 Task: Set up a Trello card with the label 'Label0000000201', start date August 1, 2023, due date November 30, 2023, at 4:03 PM, checklist 'CL0000000201', and add a member by email.
Action: Mouse moved to (398, 442)
Screenshot: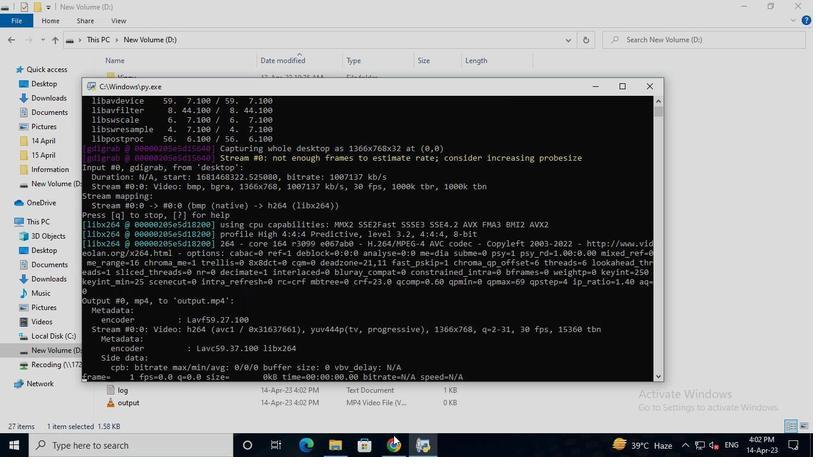 
Action: Mouse pressed left at (398, 442)
Screenshot: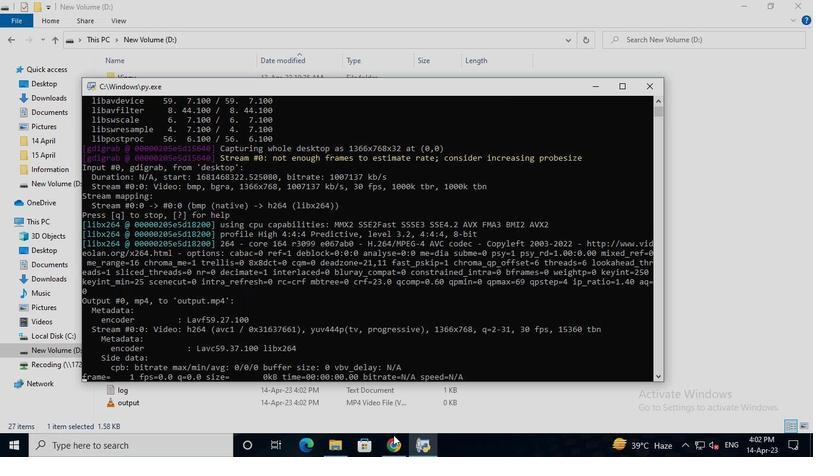 
Action: Mouse moved to (709, 361)
Screenshot: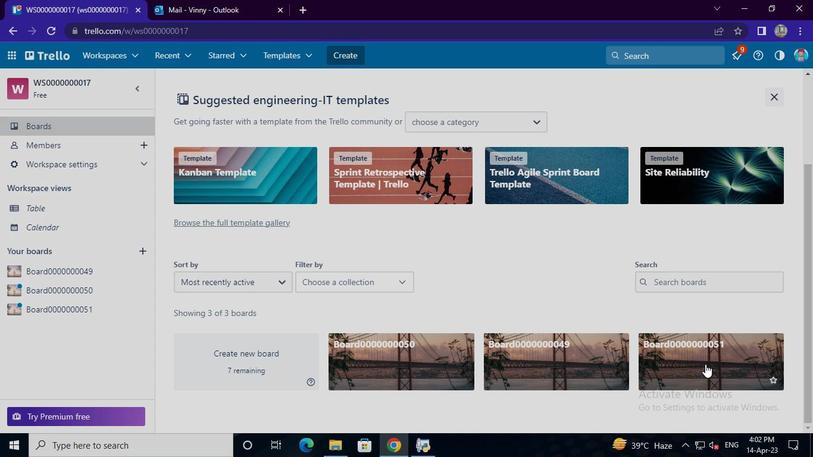 
Action: Mouse pressed left at (709, 361)
Screenshot: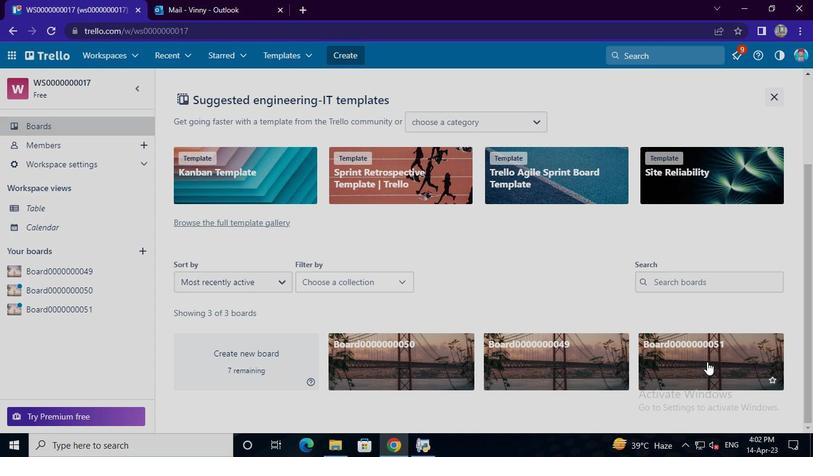 
Action: Mouse moved to (312, 161)
Screenshot: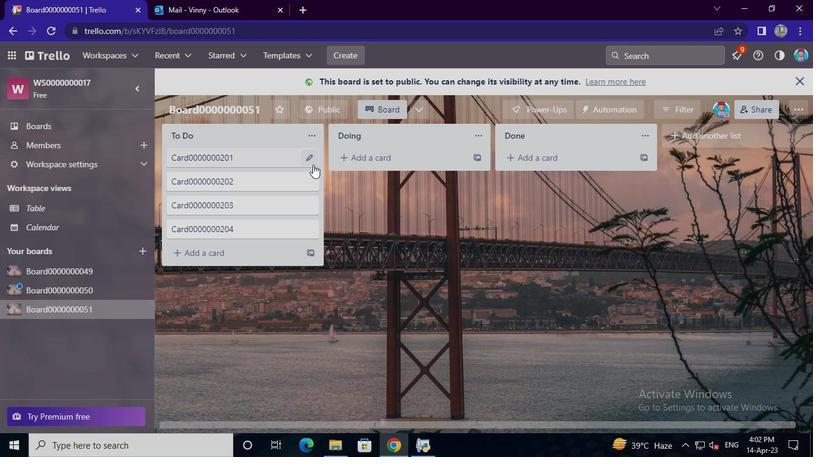 
Action: Mouse pressed left at (312, 161)
Screenshot: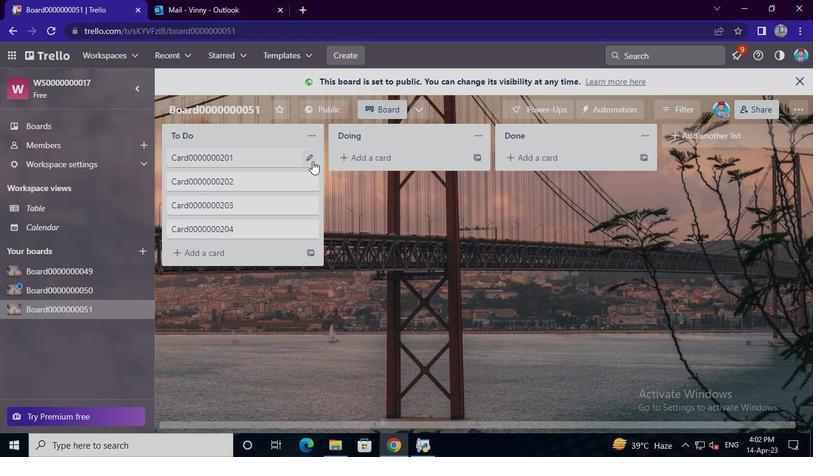 
Action: Mouse moved to (342, 159)
Screenshot: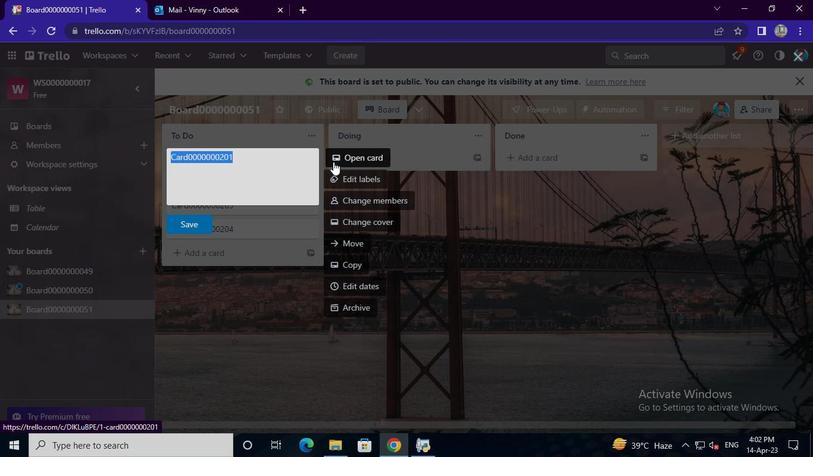 
Action: Mouse pressed left at (342, 159)
Screenshot: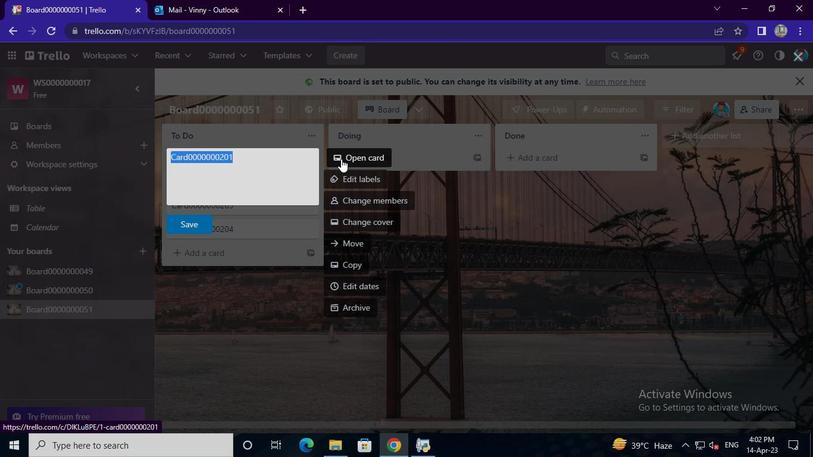 
Action: Mouse moved to (552, 151)
Screenshot: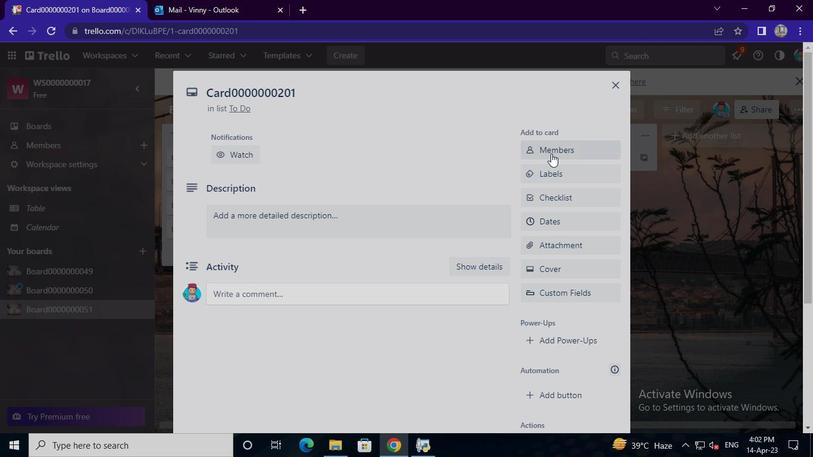 
Action: Mouse pressed left at (552, 151)
Screenshot: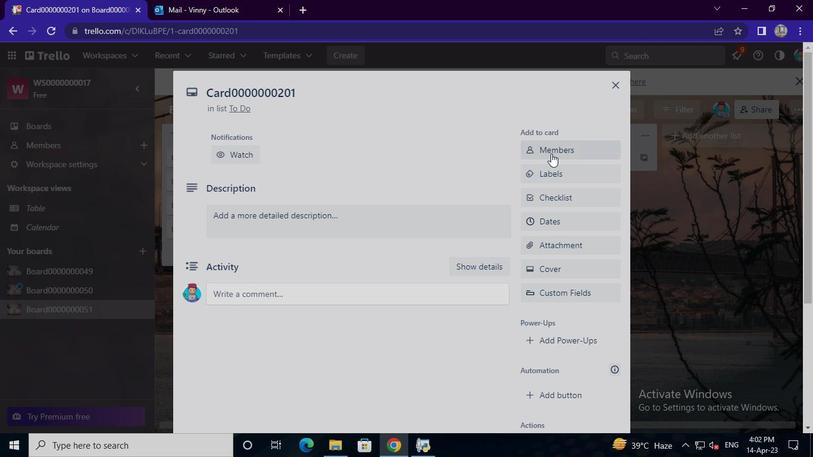 
Action: Mouse moved to (553, 200)
Screenshot: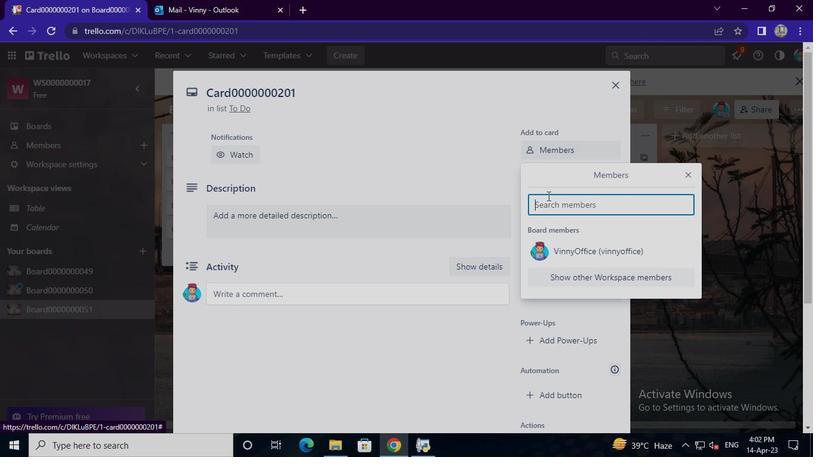
Action: Mouse pressed left at (553, 200)
Screenshot: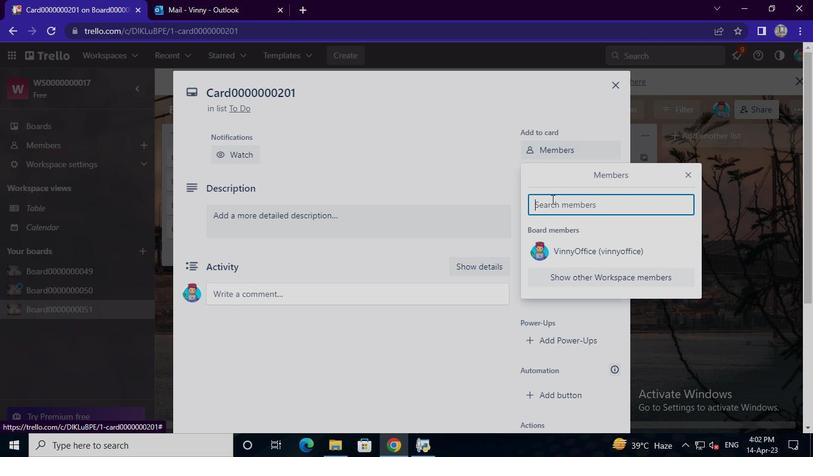 
Action: Keyboard Key.shift
Screenshot: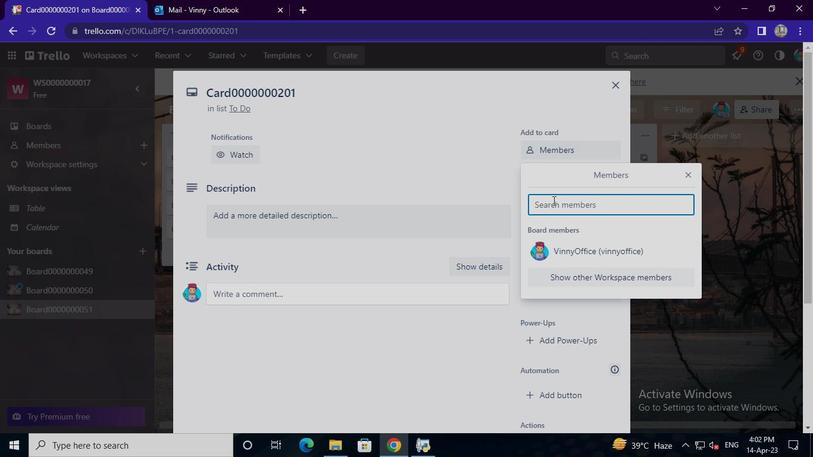 
Action: Keyboard M
Screenshot: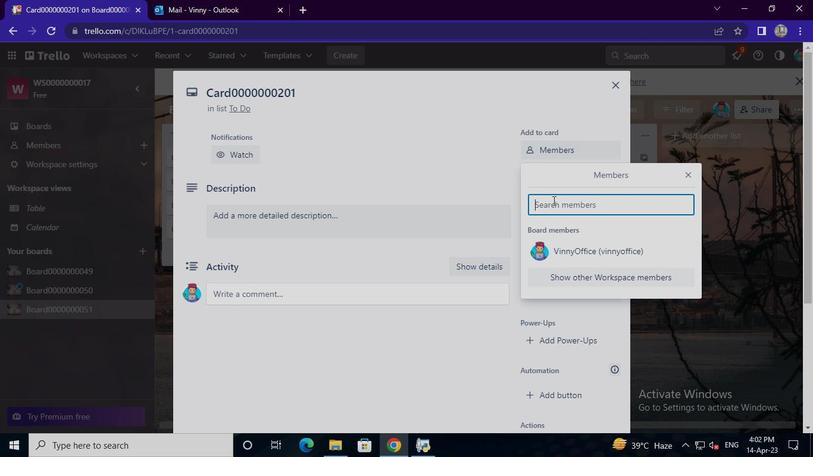 
Action: Keyboard a
Screenshot: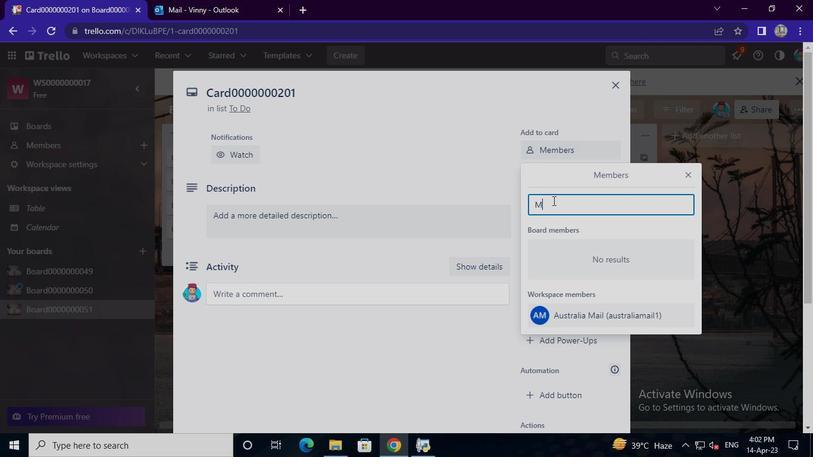 
Action: Keyboard i
Screenshot: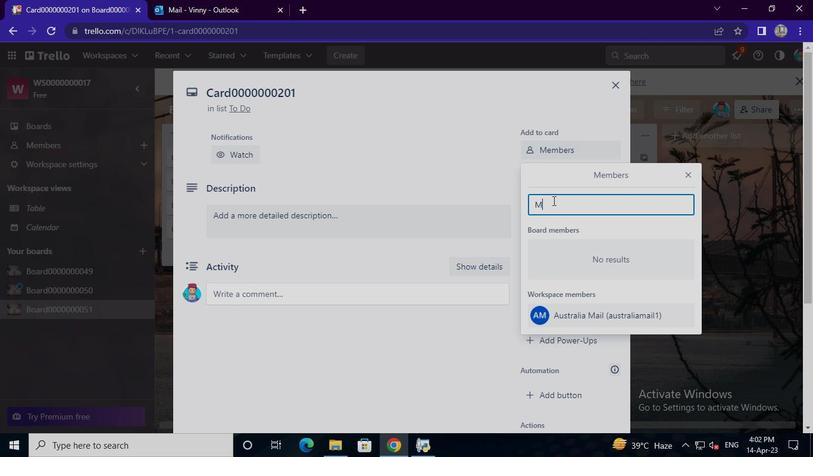 
Action: Keyboard l
Screenshot: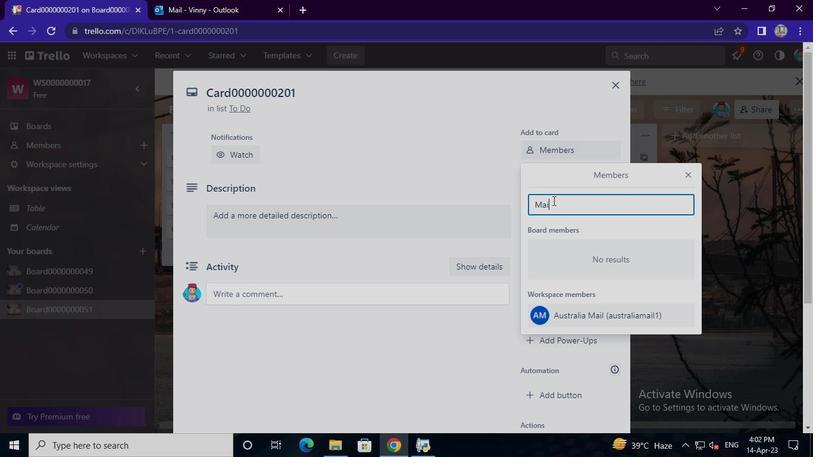 
Action: Keyboard a
Screenshot: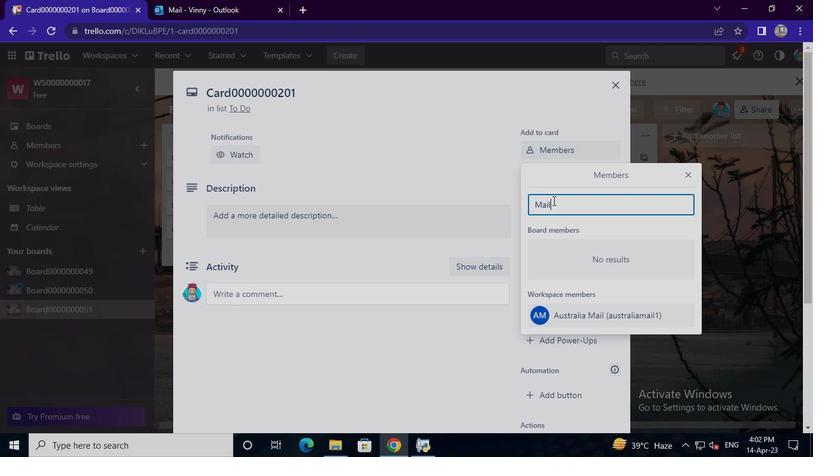 
Action: Keyboard u
Screenshot: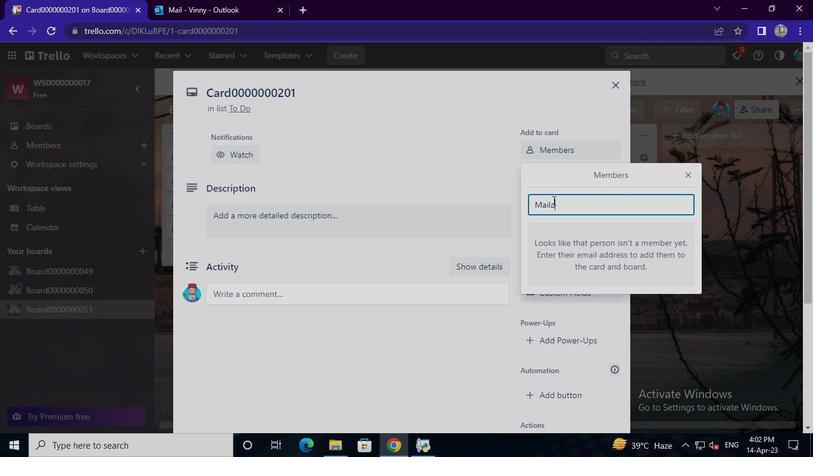 
Action: Keyboard s
Screenshot: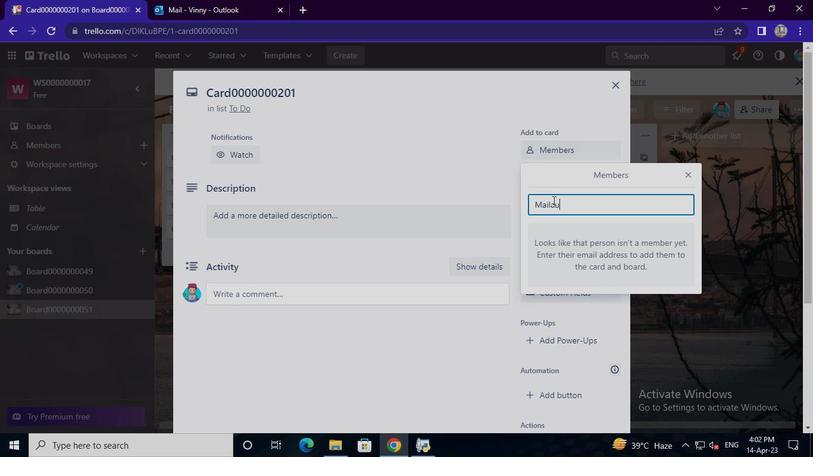 
Action: Keyboard t
Screenshot: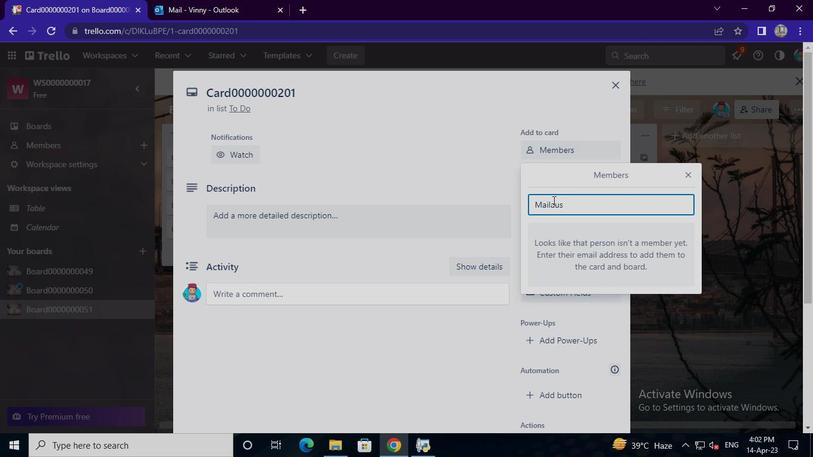 
Action: Keyboard r
Screenshot: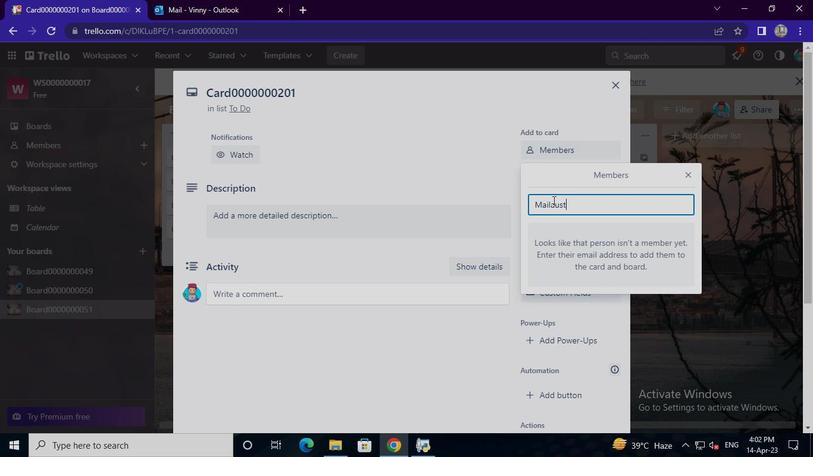 
Action: Keyboard a
Screenshot: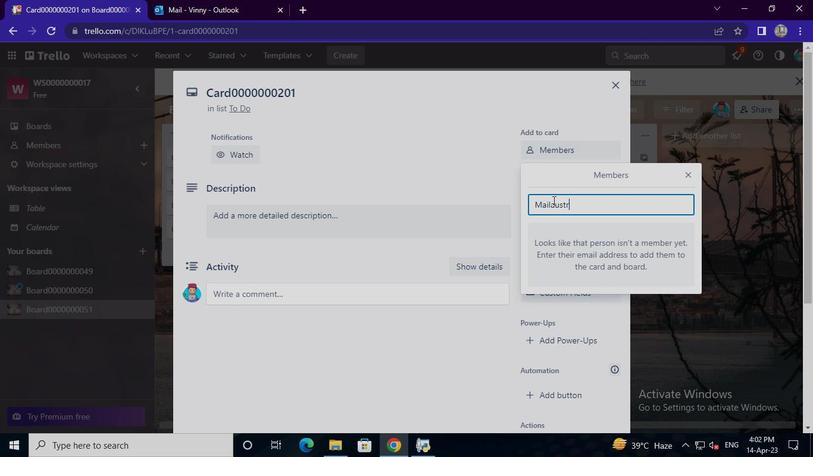 
Action: Keyboard k
Screenshot: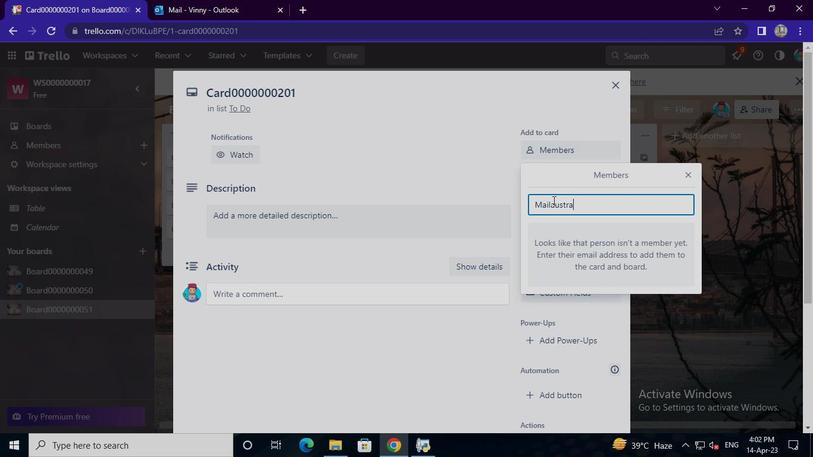 
Action: Keyboard i
Screenshot: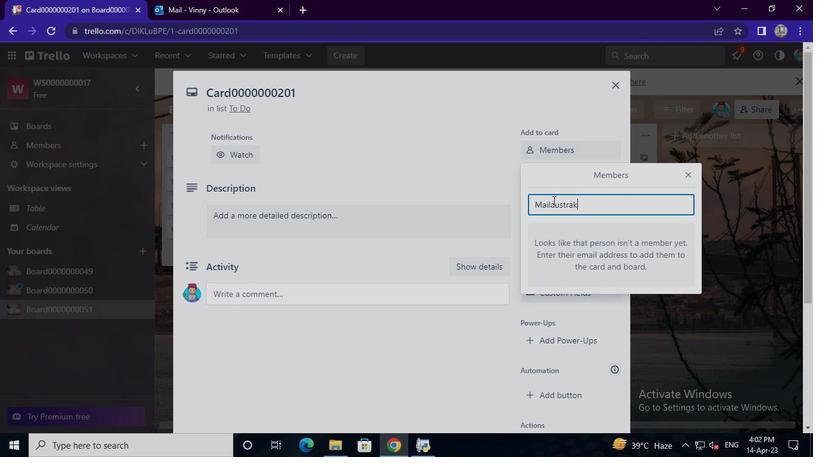 
Action: Keyboard a
Screenshot: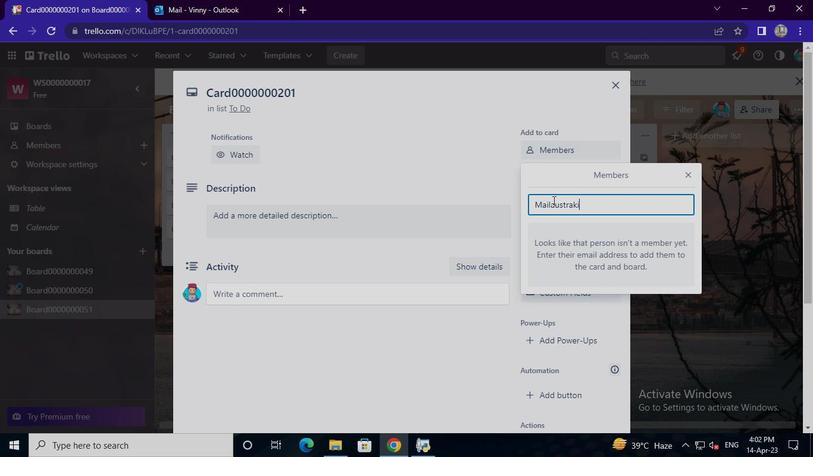 
Action: Keyboard Key.backspace
Screenshot: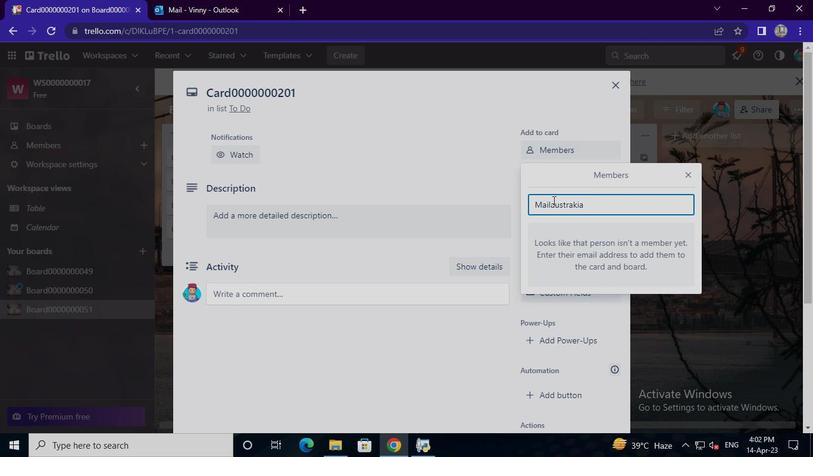
Action: Keyboard Key.backspace
Screenshot: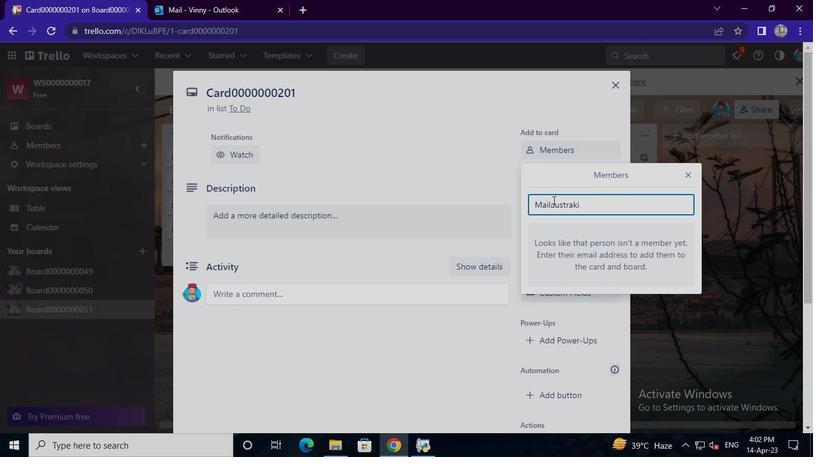 
Action: Keyboard Key.backspace
Screenshot: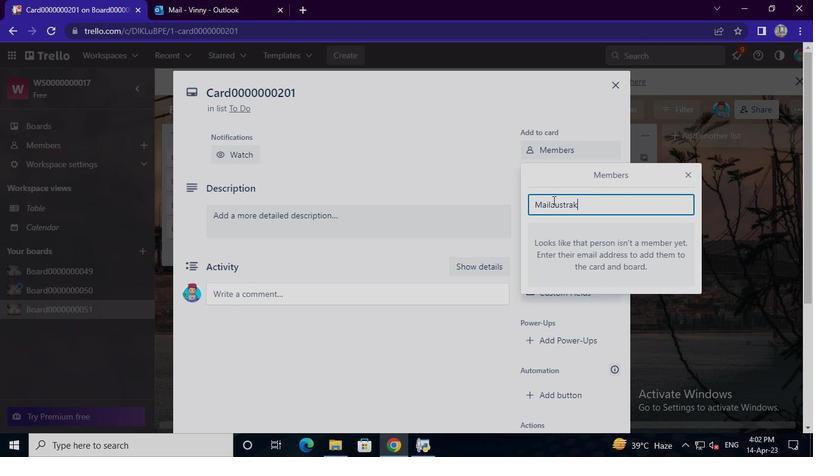 
Action: Keyboard l
Screenshot: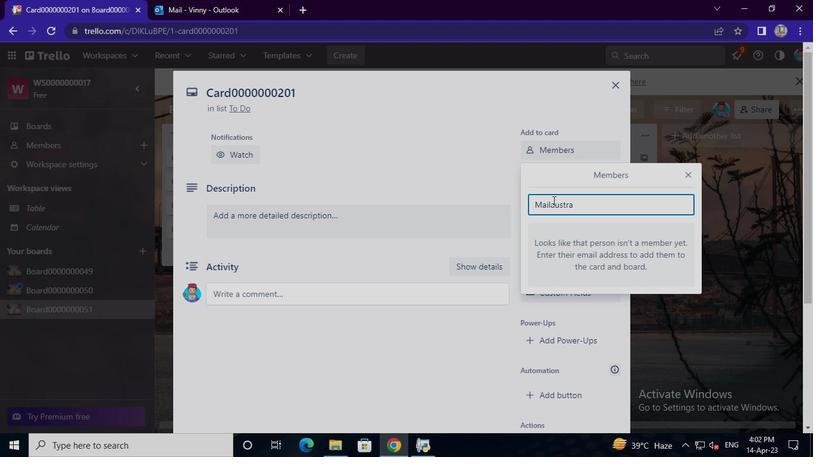 
Action: Keyboard i
Screenshot: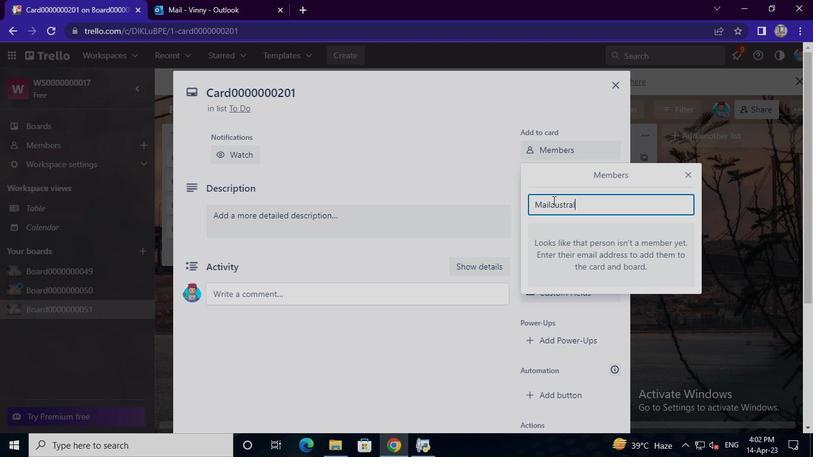 
Action: Keyboard a
Screenshot: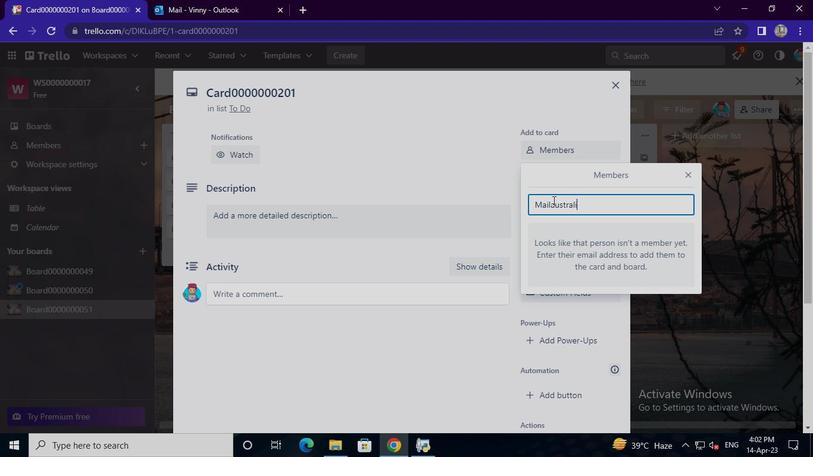 
Action: Keyboard <103>
Screenshot: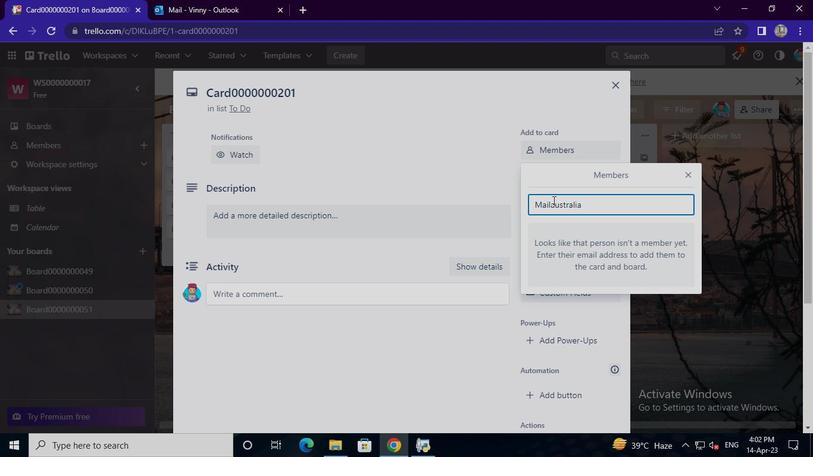
Action: Keyboard Key.shift
Screenshot: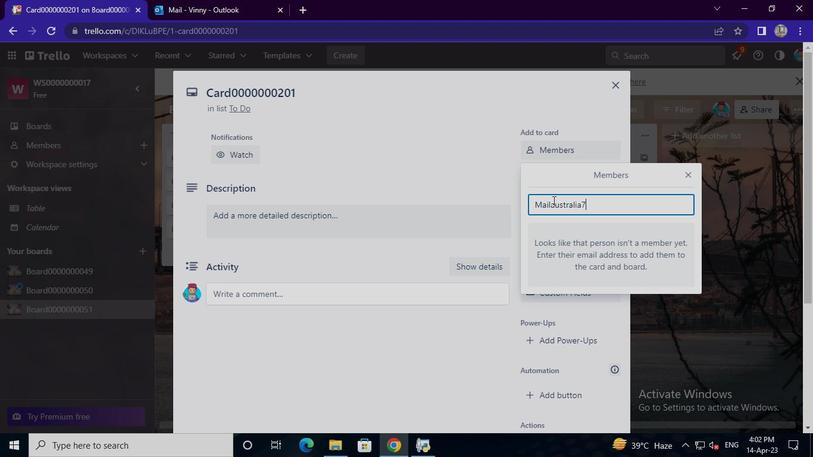 
Action: Keyboard @
Screenshot: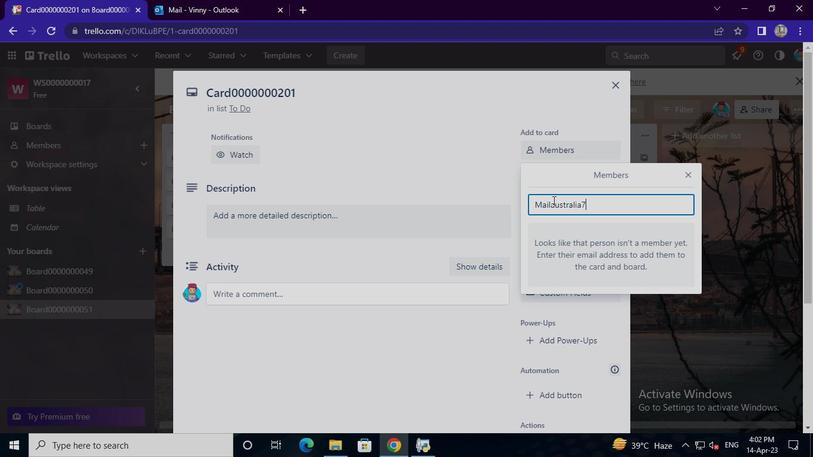 
Action: Keyboard g
Screenshot: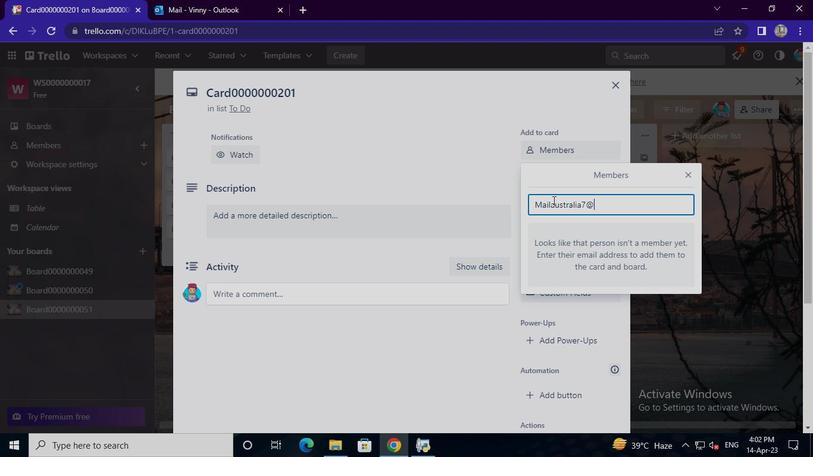 
Action: Keyboard m
Screenshot: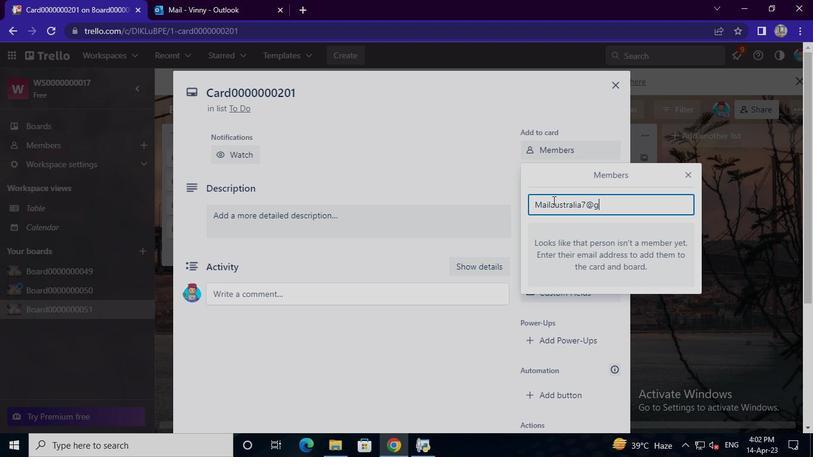 
Action: Keyboard a
Screenshot: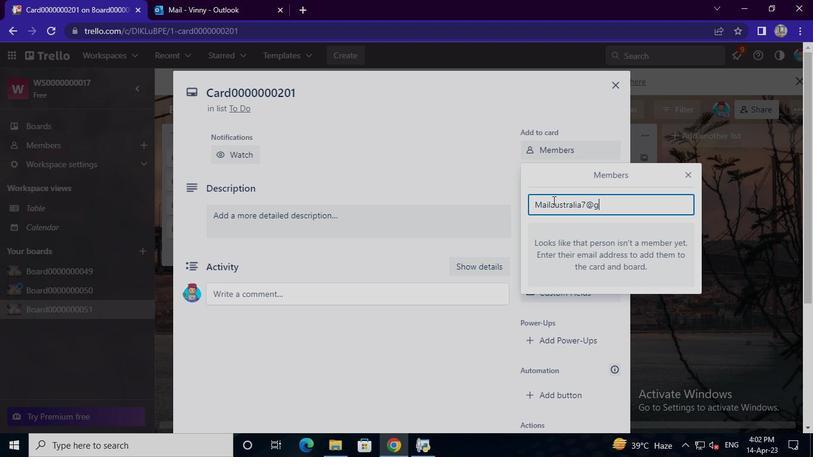 
Action: Keyboard i
Screenshot: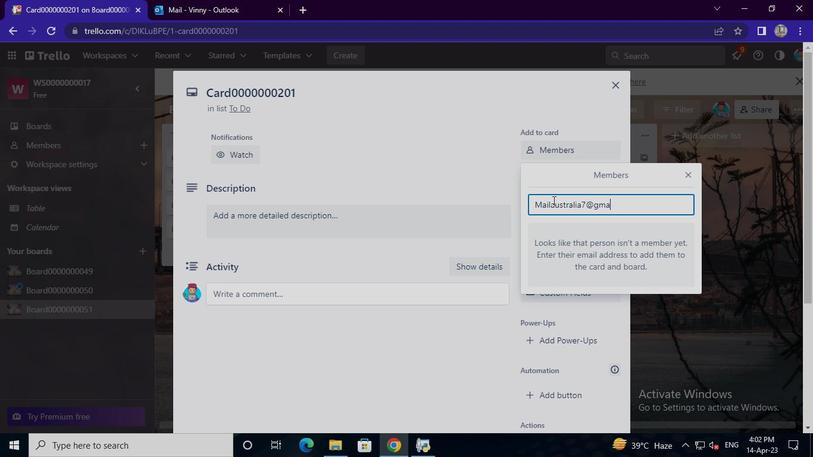 
Action: Keyboard l
Screenshot: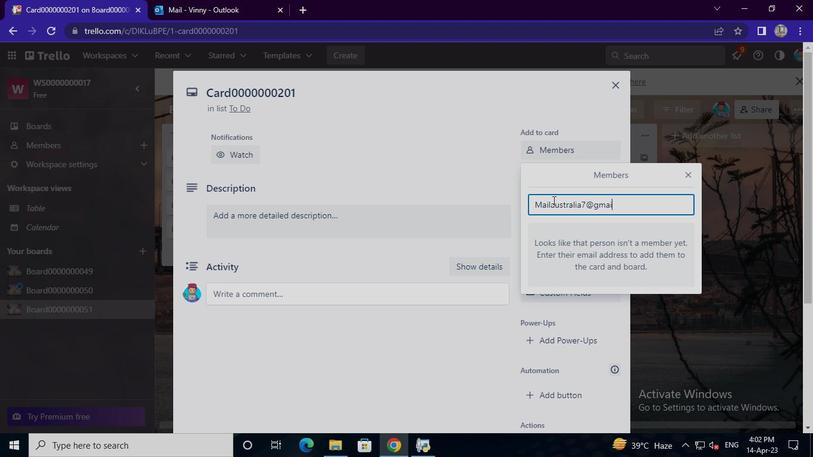
Action: Keyboard .
Screenshot: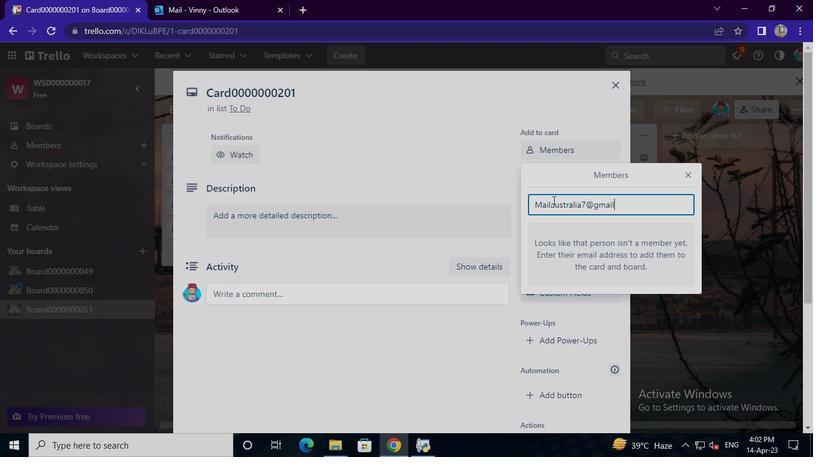 
Action: Keyboard c
Screenshot: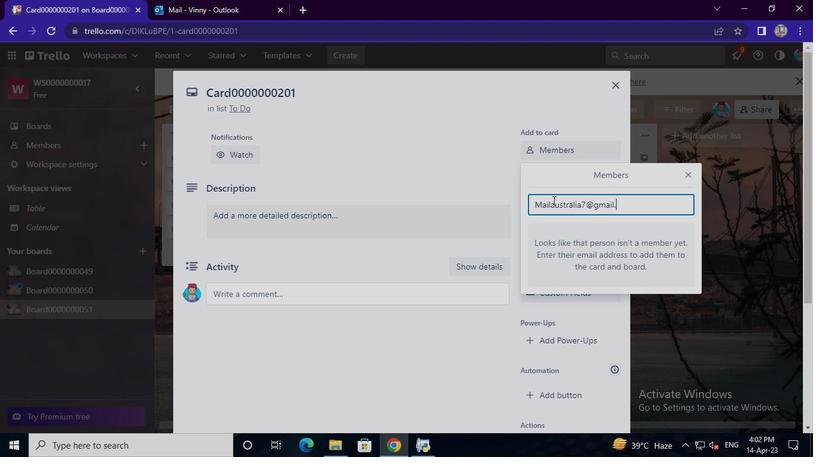 
Action: Keyboard o
Screenshot: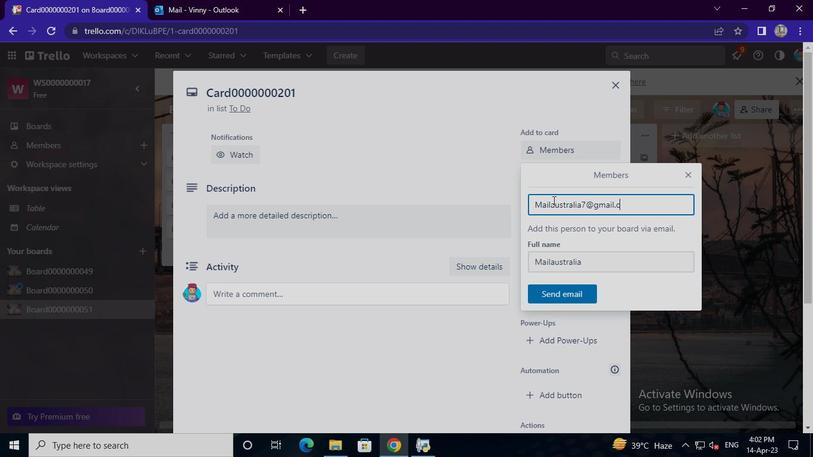 
Action: Keyboard m
Screenshot: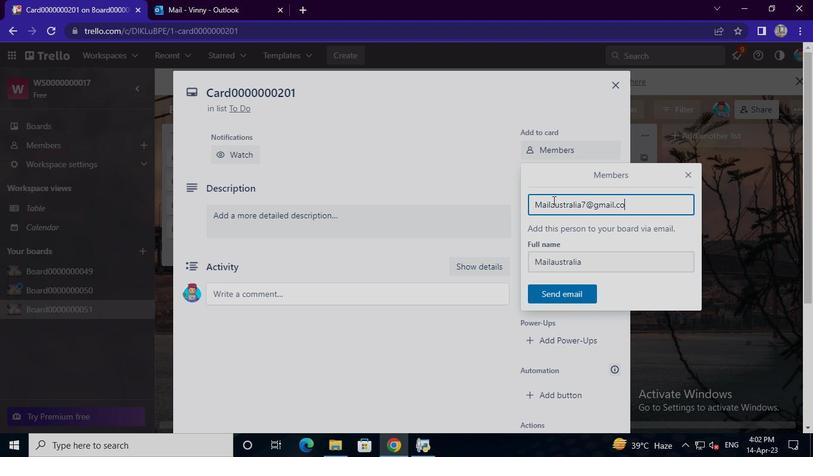 
Action: Mouse moved to (576, 291)
Screenshot: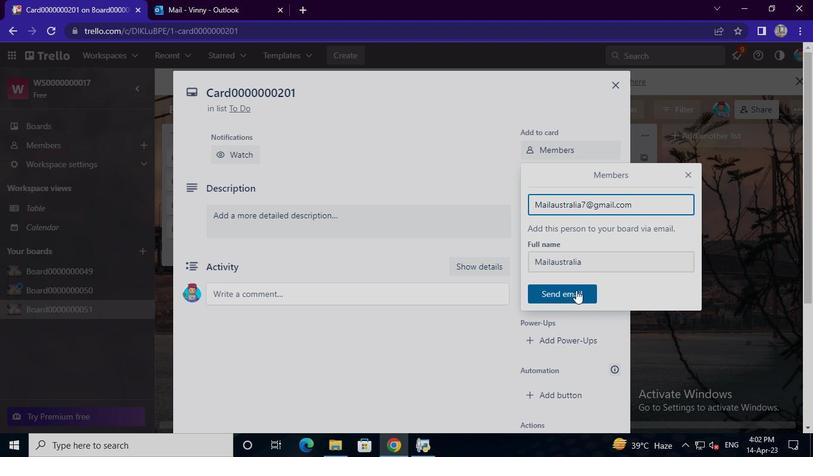
Action: Mouse pressed left at (576, 291)
Screenshot: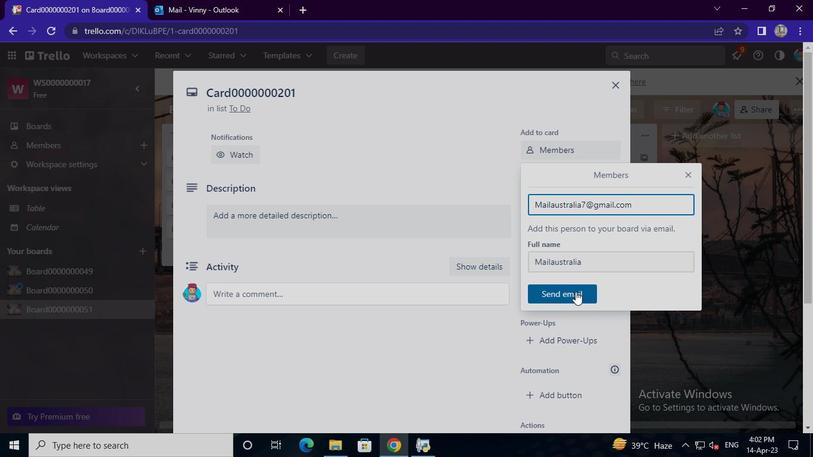 
Action: Mouse moved to (562, 179)
Screenshot: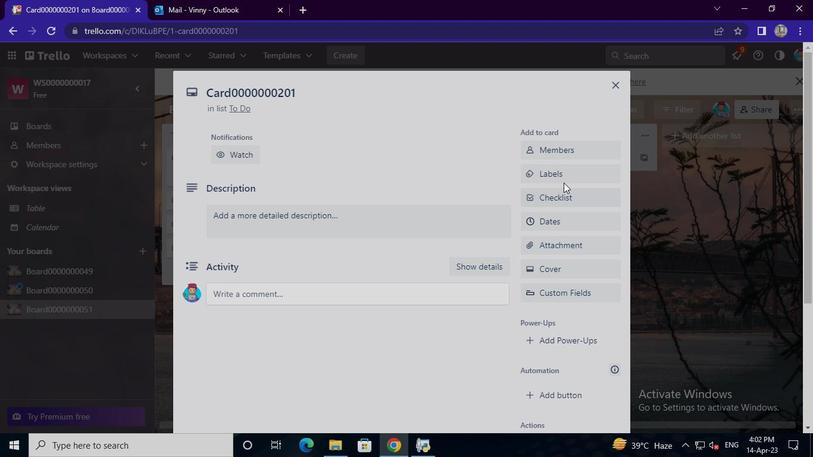 
Action: Mouse pressed left at (562, 179)
Screenshot: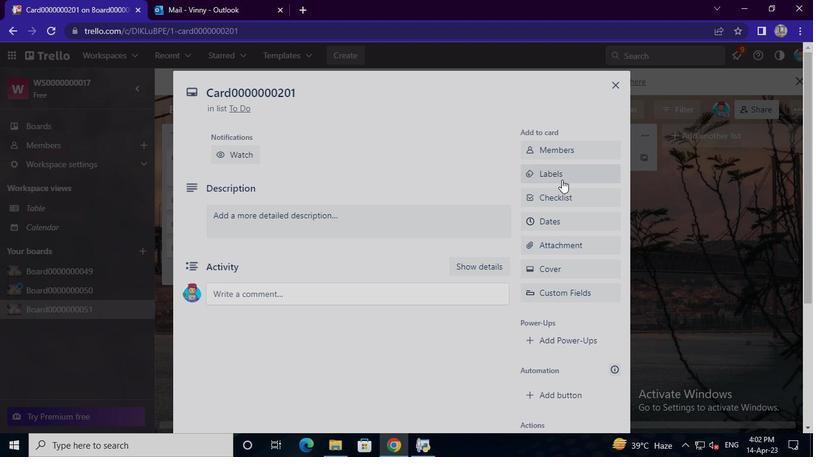 
Action: Mouse moved to (575, 112)
Screenshot: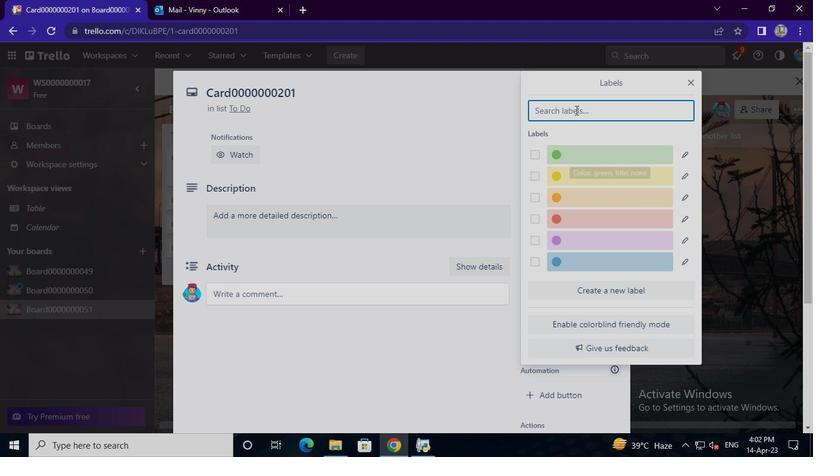 
Action: Mouse pressed left at (575, 112)
Screenshot: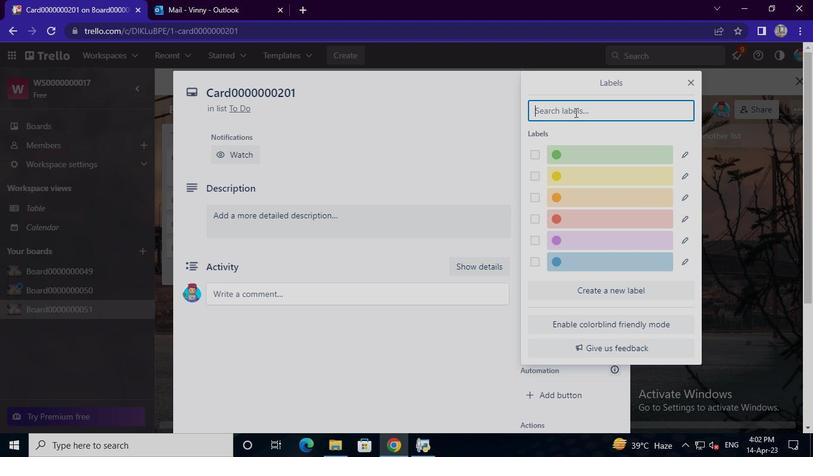 
Action: Keyboard Key.shift
Screenshot: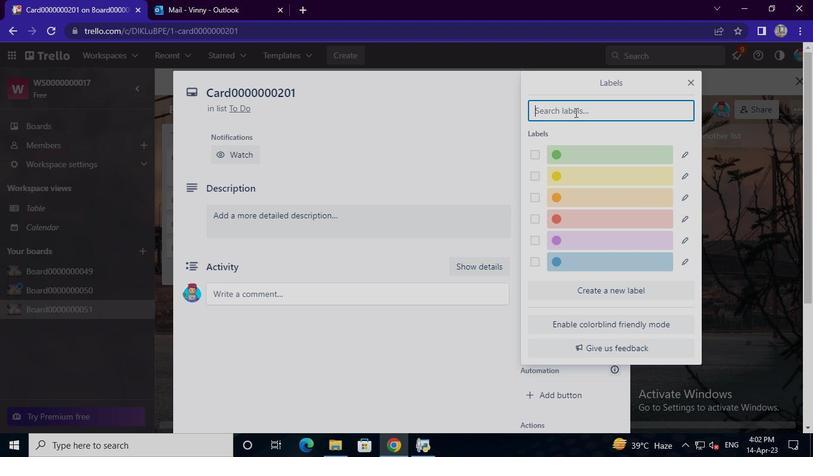 
Action: Keyboard L
Screenshot: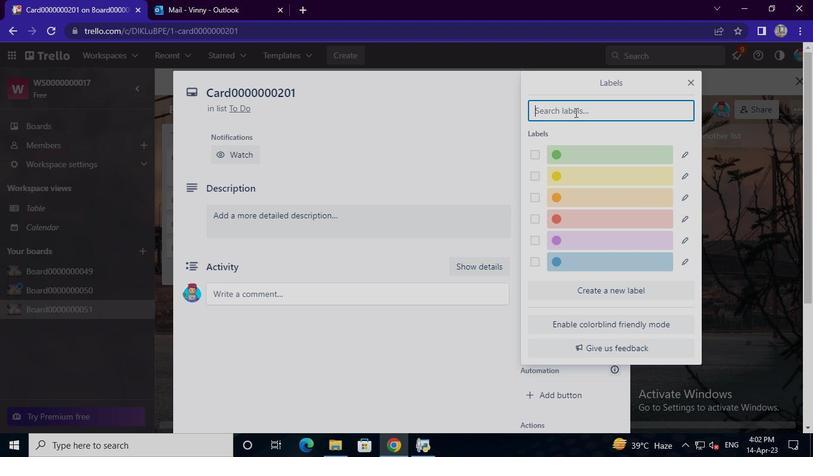 
Action: Keyboard a
Screenshot: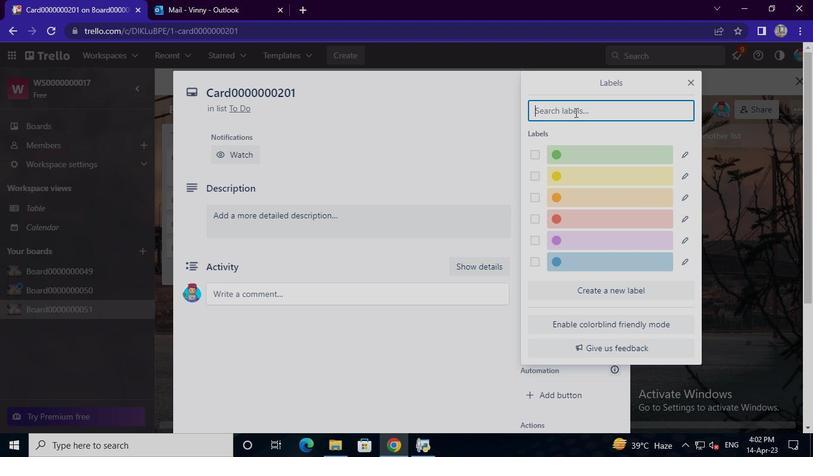 
Action: Keyboard b
Screenshot: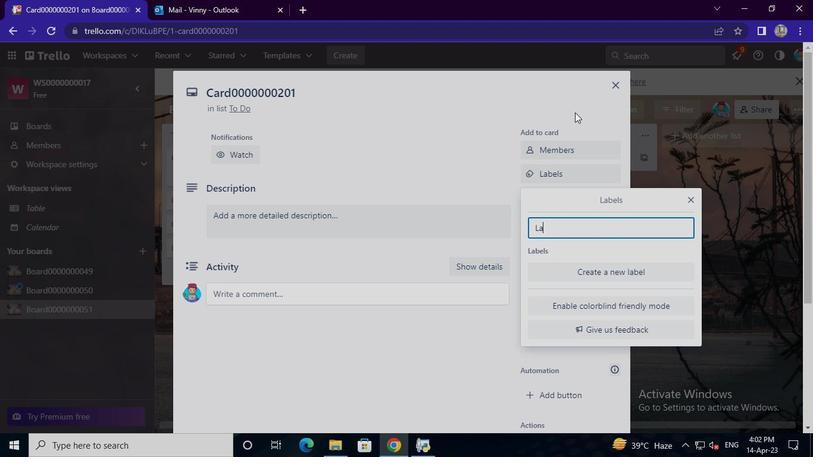 
Action: Keyboard e
Screenshot: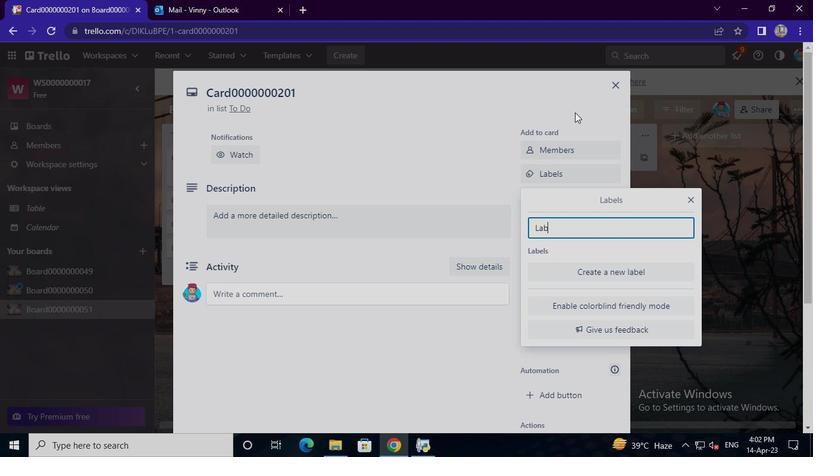 
Action: Keyboard l
Screenshot: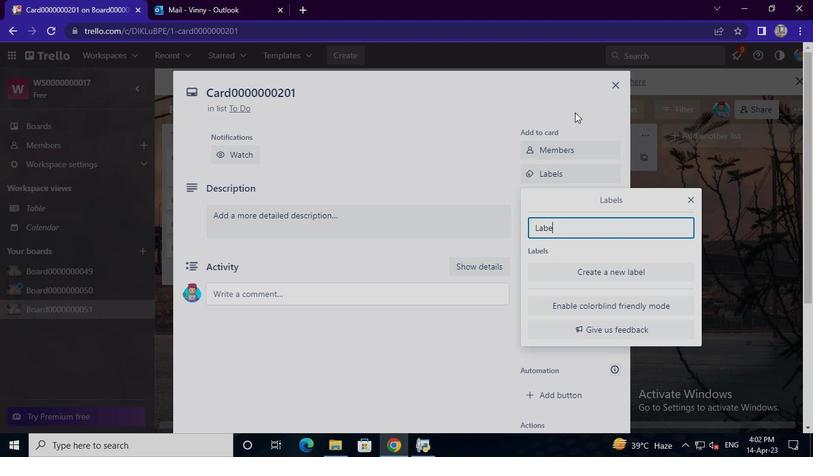 
Action: Keyboard <96>
Screenshot: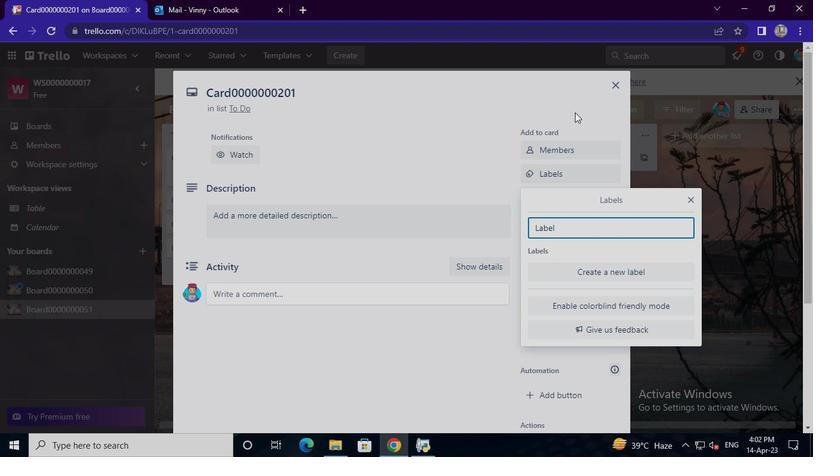 
Action: Keyboard <96>
Screenshot: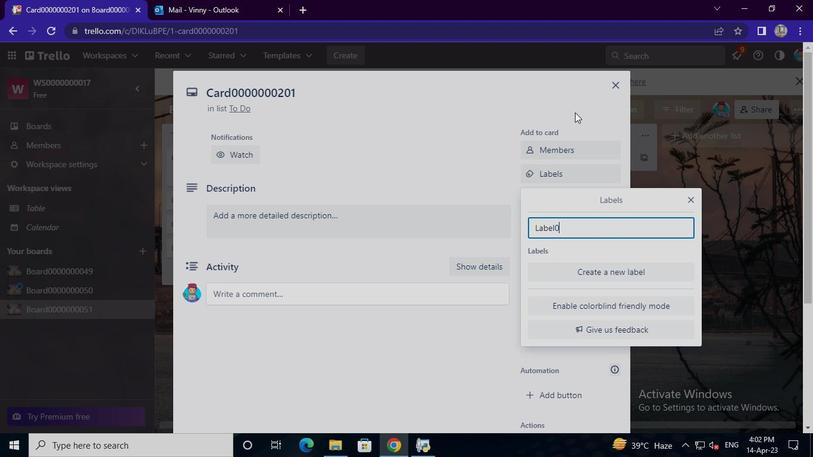 
Action: Keyboard <96>
Screenshot: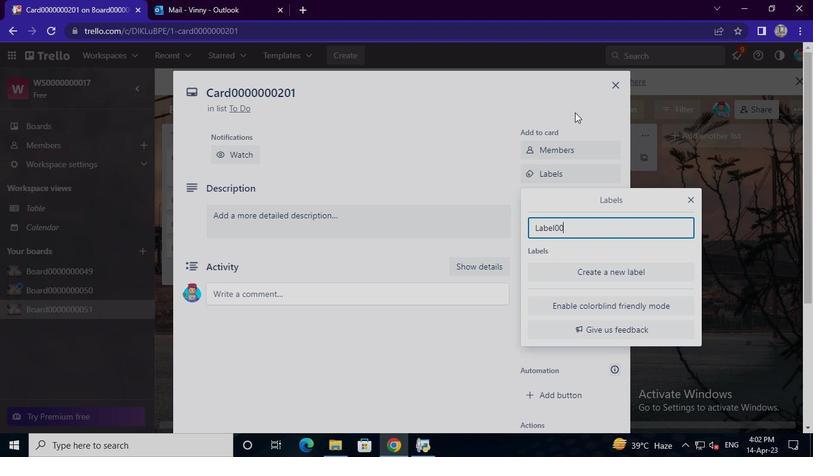 
Action: Keyboard <96>
Screenshot: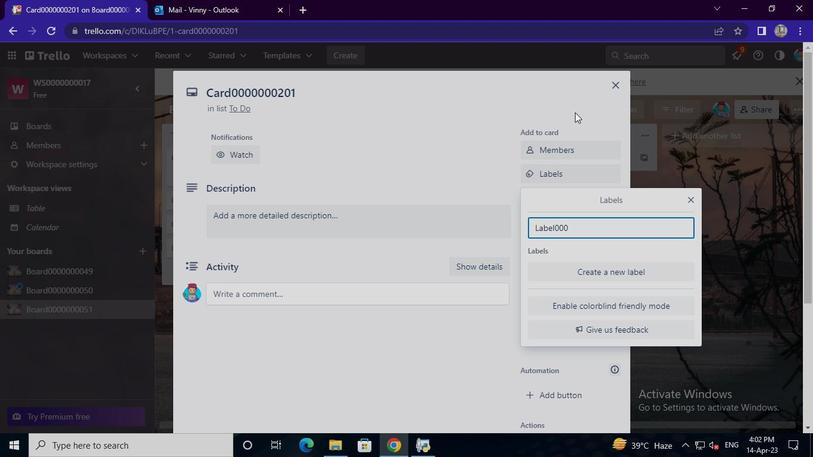 
Action: Keyboard <96>
Screenshot: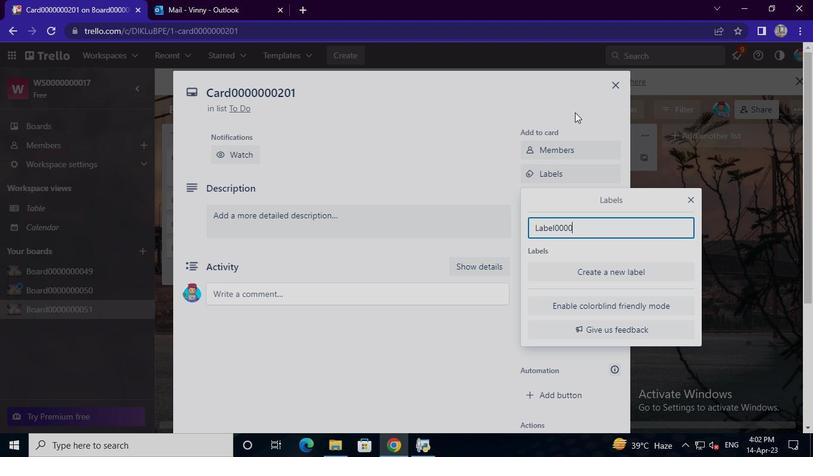 
Action: Keyboard <96>
Screenshot: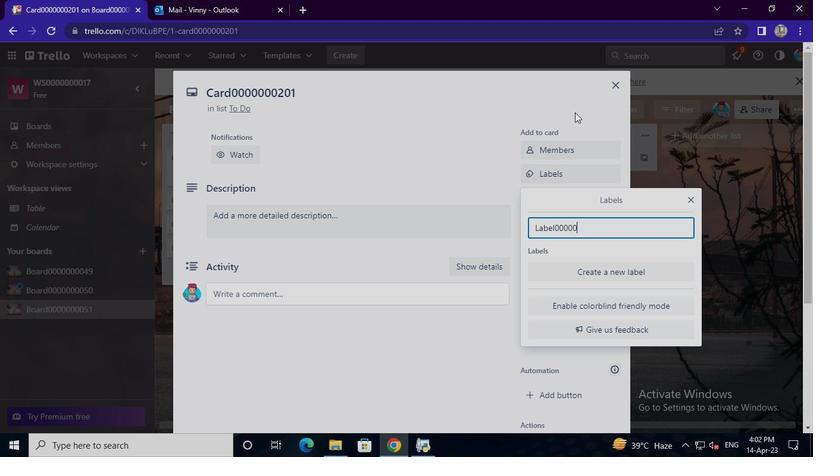 
Action: Keyboard <96>
Screenshot: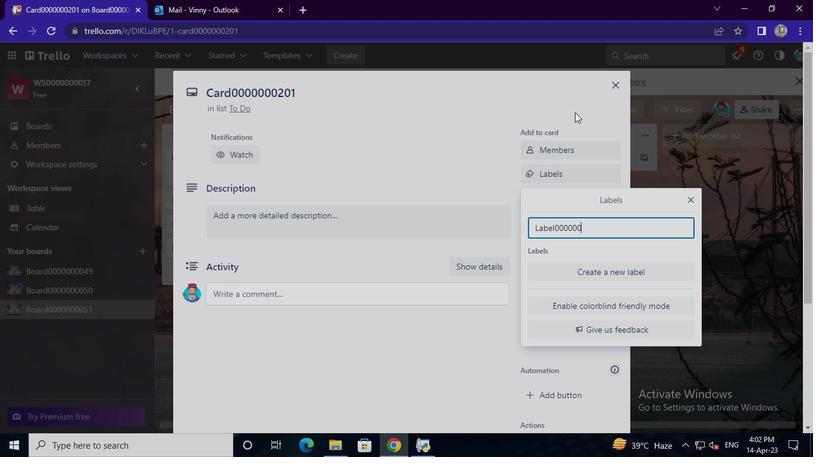 
Action: Keyboard <98>
Screenshot: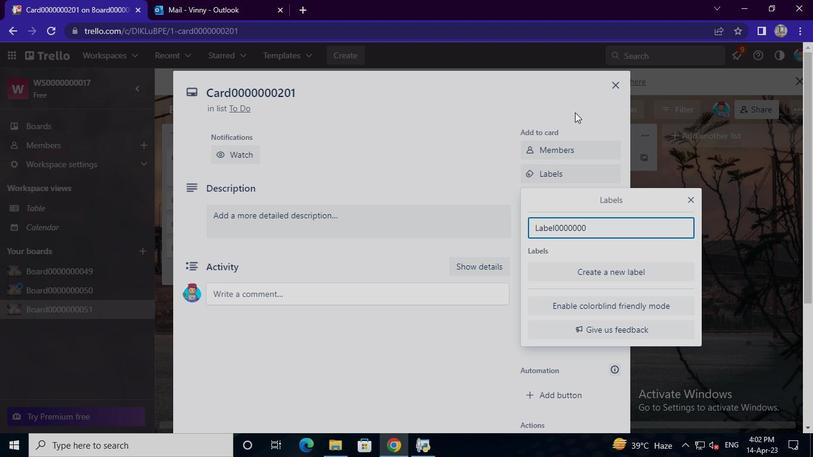
Action: Keyboard <96>
Screenshot: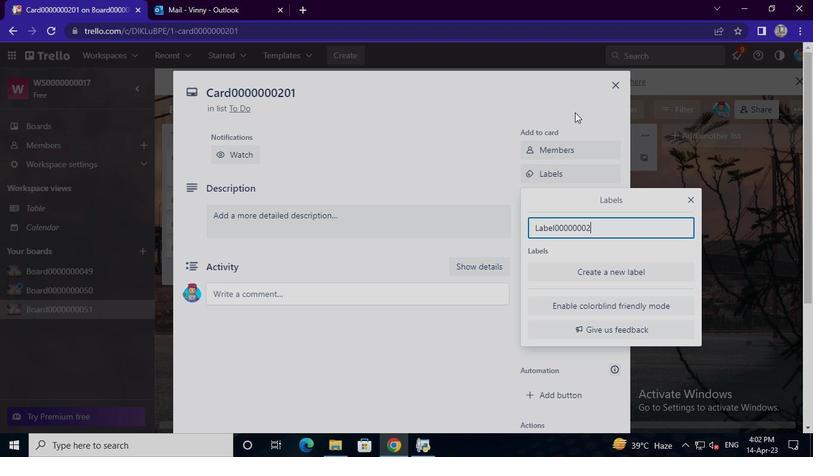 
Action: Keyboard <97>
Screenshot: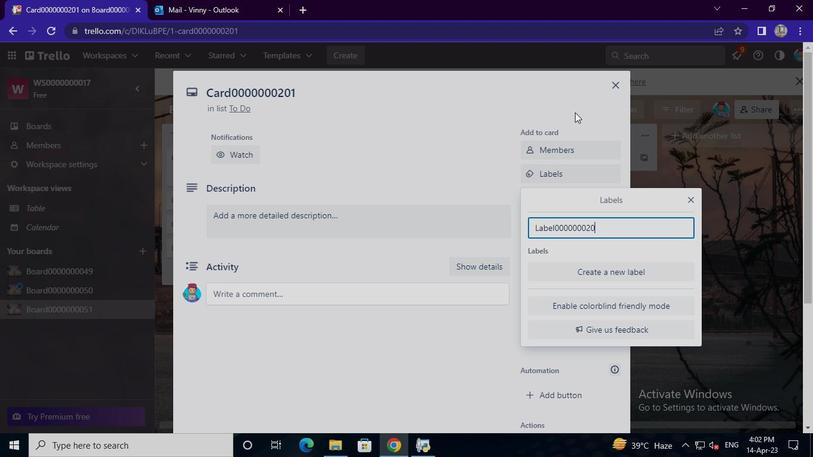 
Action: Mouse moved to (634, 269)
Screenshot: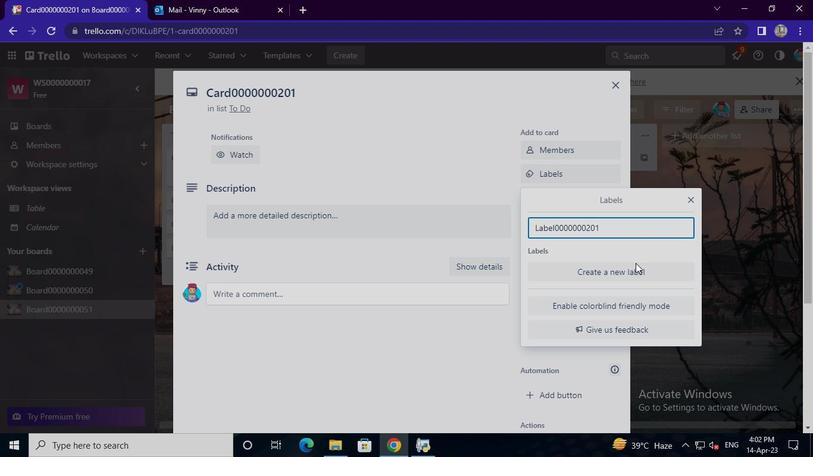 
Action: Mouse pressed left at (634, 269)
Screenshot: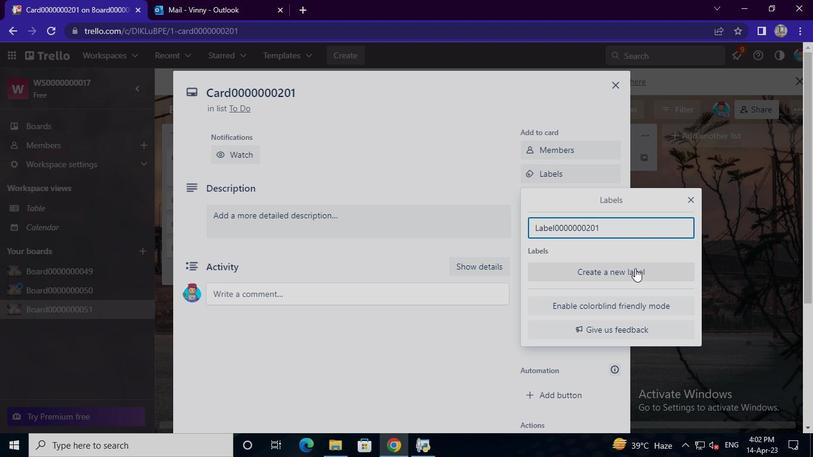 
Action: Mouse moved to (676, 260)
Screenshot: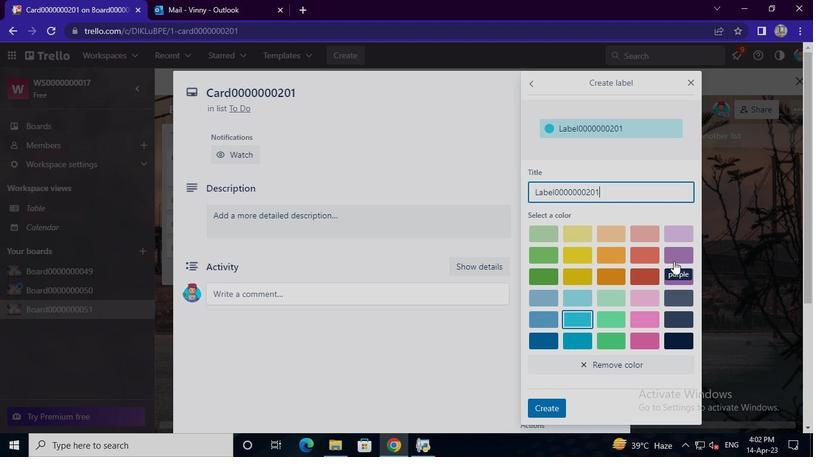 
Action: Mouse pressed left at (676, 260)
Screenshot: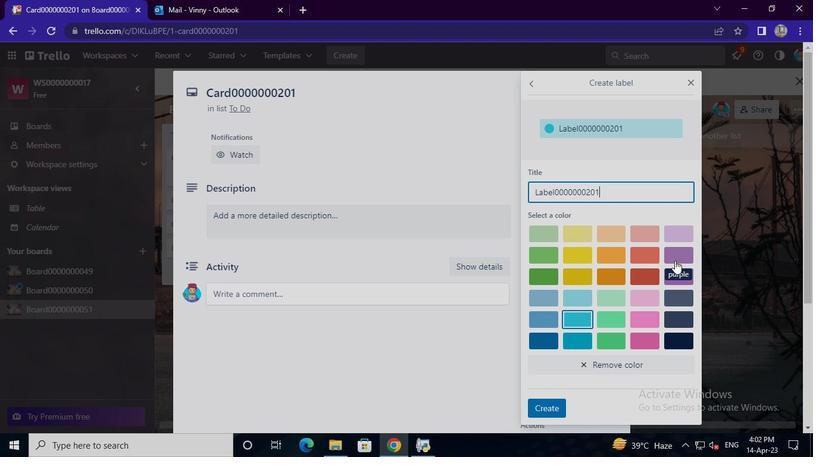 
Action: Mouse moved to (553, 401)
Screenshot: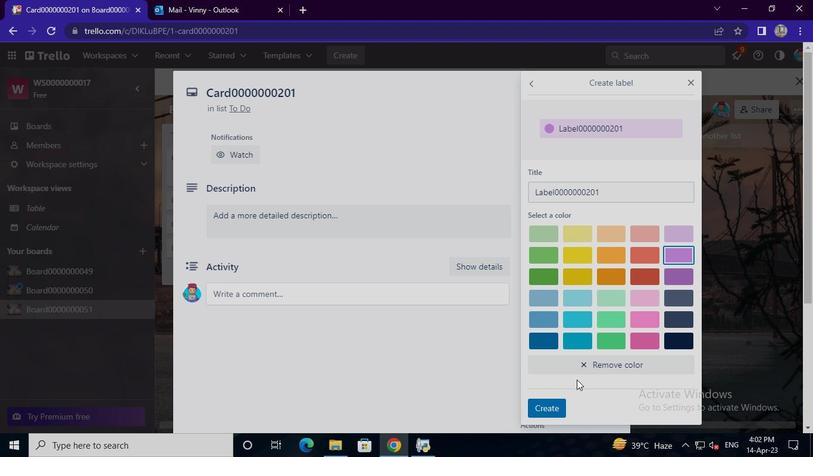 
Action: Mouse pressed left at (553, 401)
Screenshot: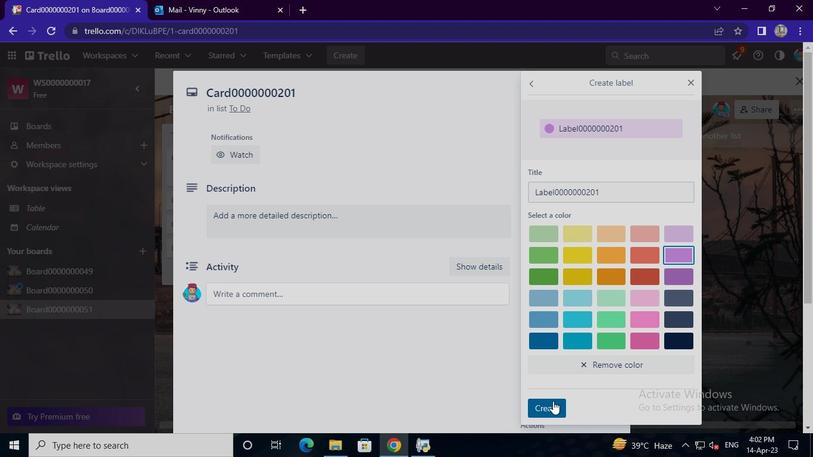 
Action: Mouse moved to (472, 339)
Screenshot: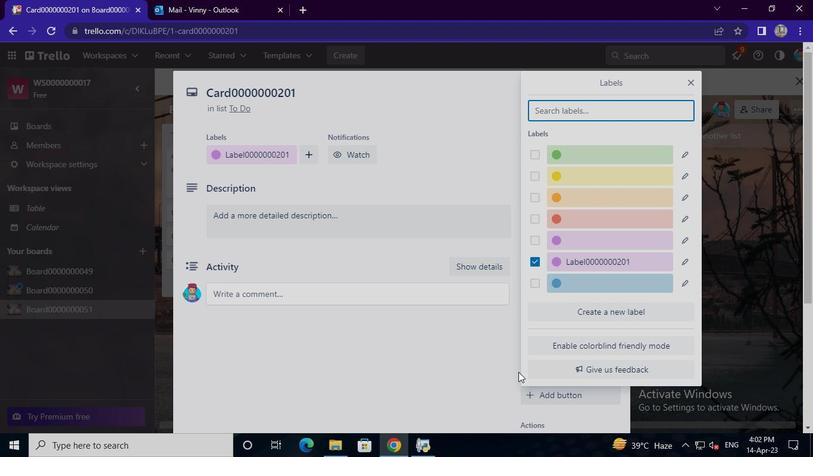
Action: Mouse pressed left at (472, 339)
Screenshot: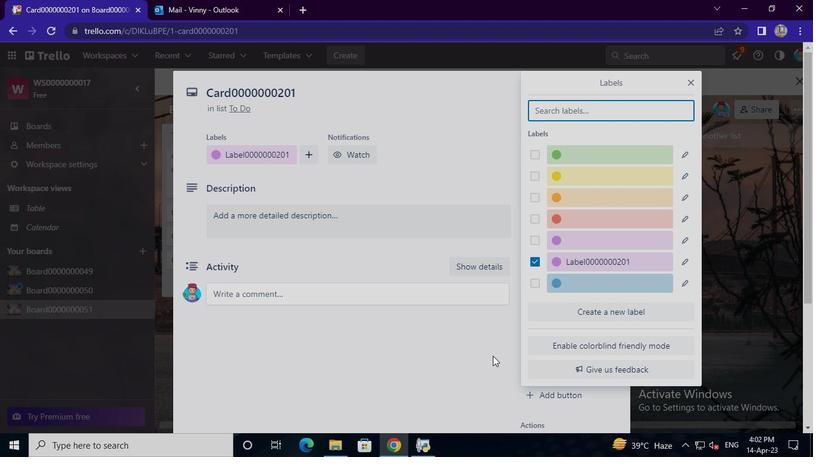 
Action: Mouse moved to (560, 198)
Screenshot: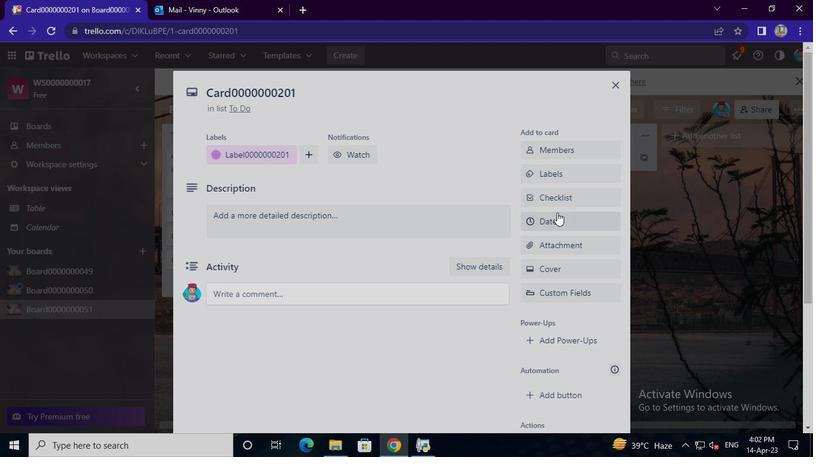 
Action: Mouse pressed left at (560, 198)
Screenshot: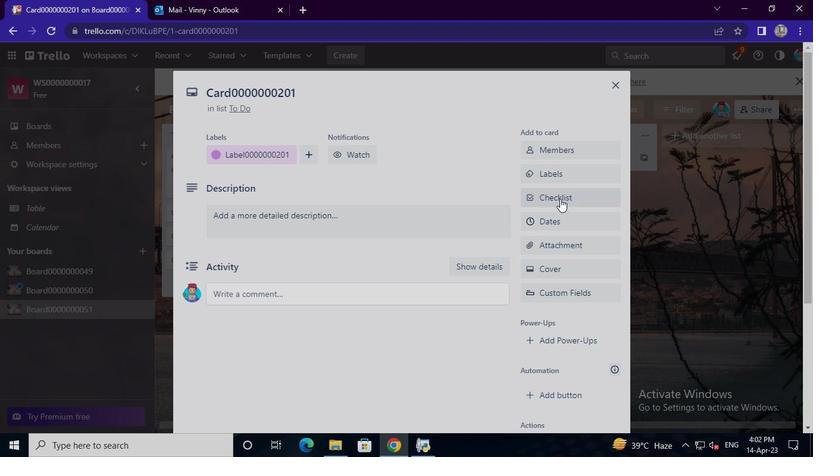 
Action: Mouse moved to (586, 258)
Screenshot: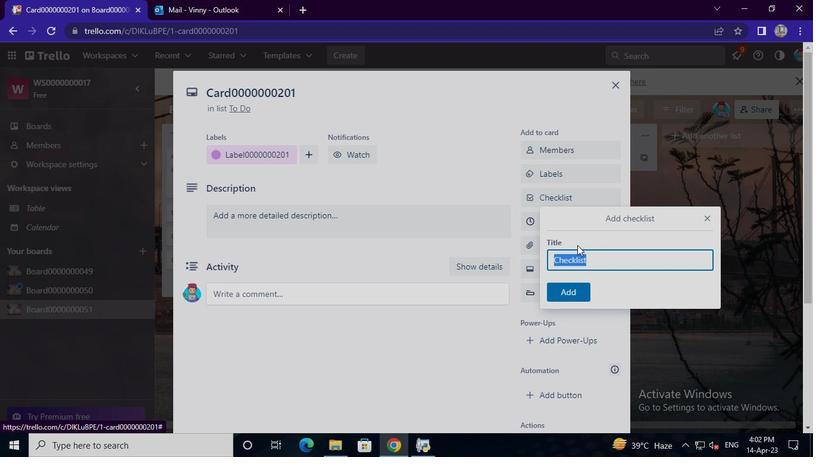 
Action: Keyboard Key.shift
Screenshot: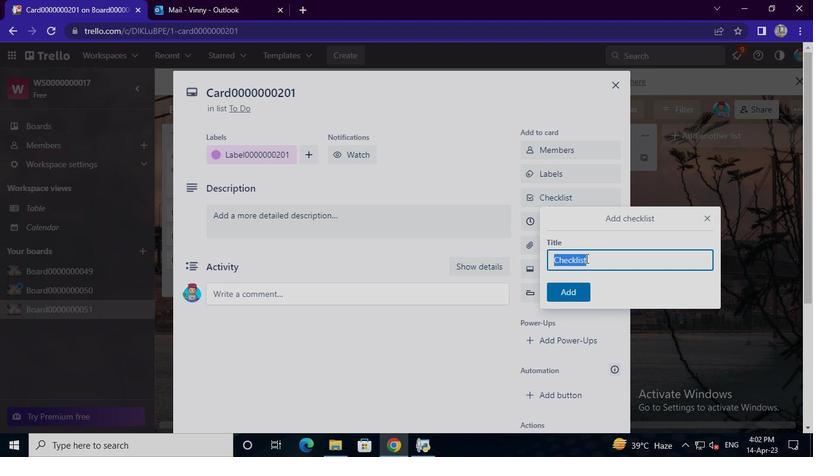 
Action: Keyboard Key.shift
Screenshot: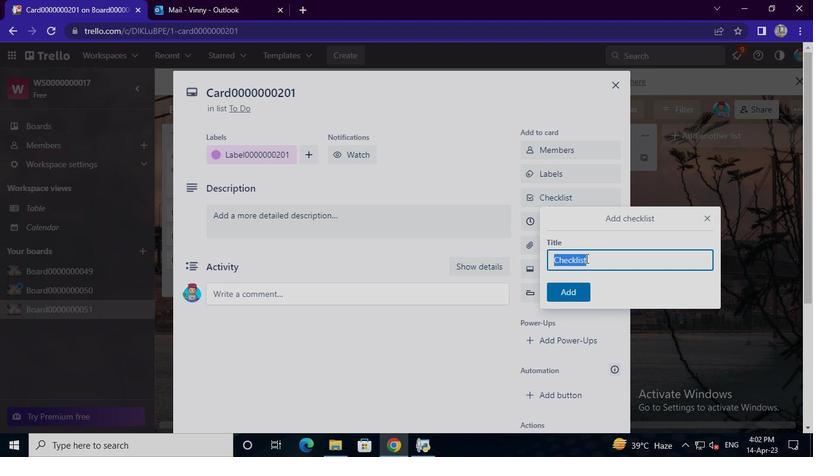 
Action: Keyboard Key.shift
Screenshot: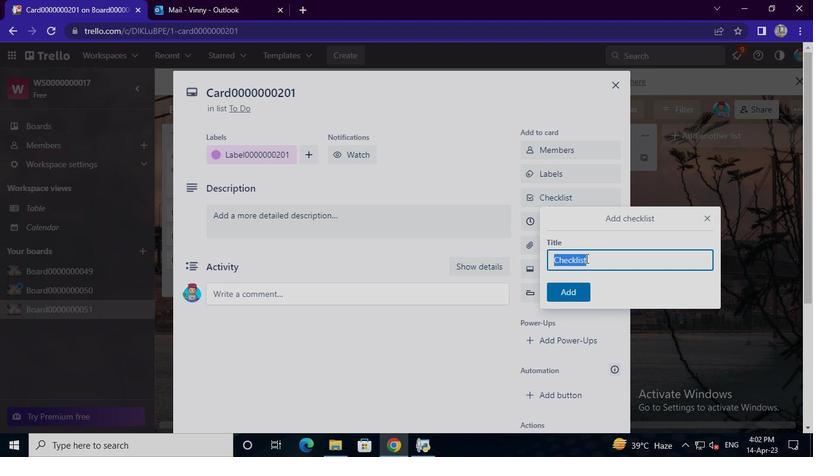 
Action: Keyboard Key.shift
Screenshot: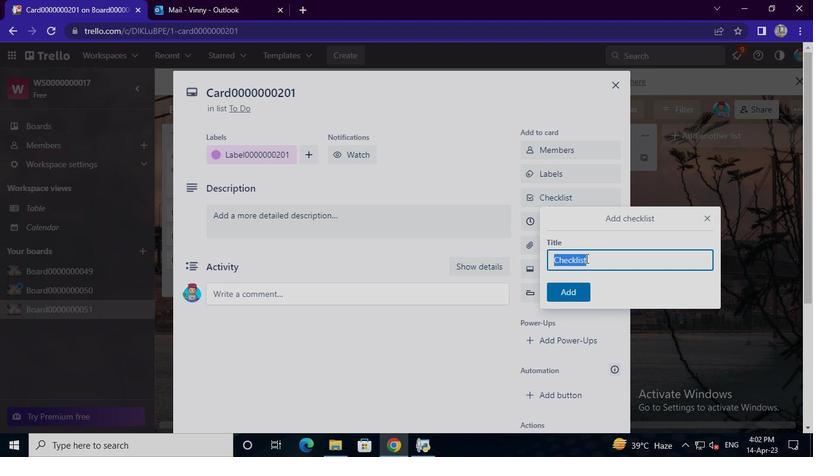 
Action: Keyboard Key.shift
Screenshot: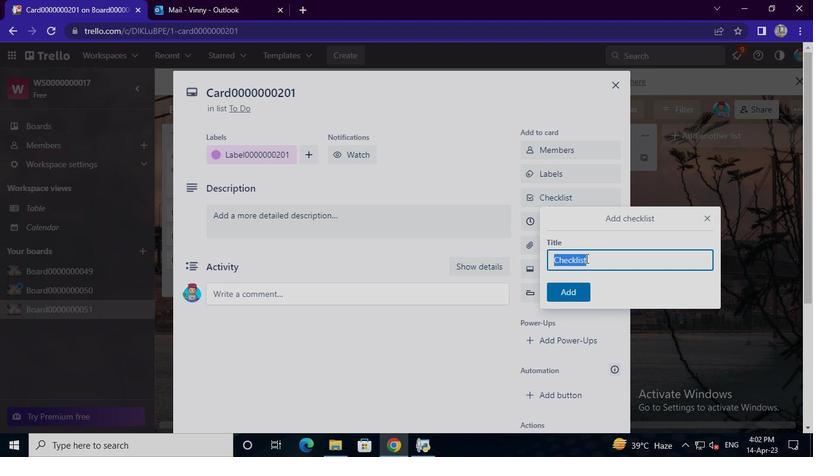 
Action: Keyboard Key.shift
Screenshot: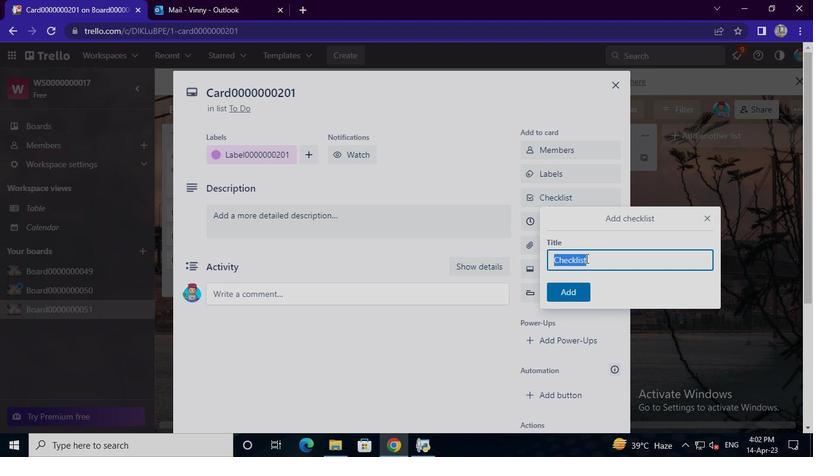 
Action: Keyboard Key.shift
Screenshot: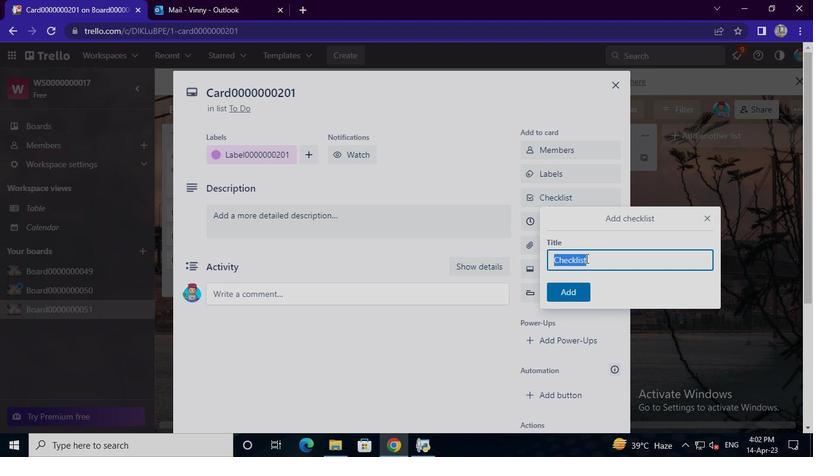 
Action: Keyboard Key.shift
Screenshot: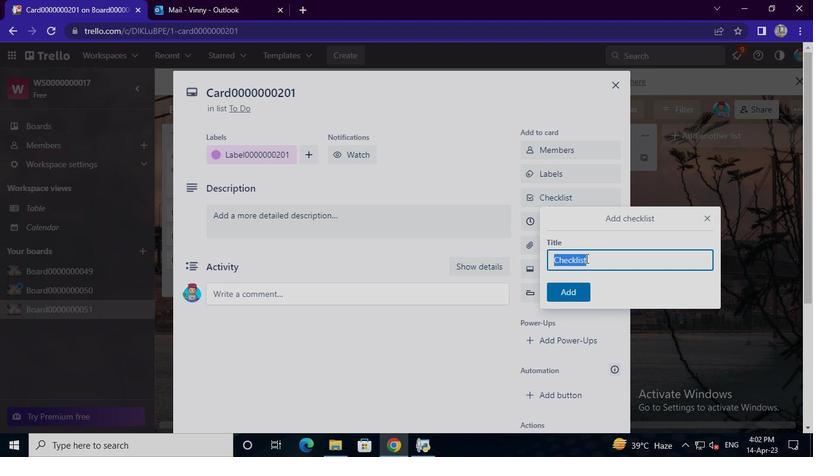 
Action: Keyboard Key.shift
Screenshot: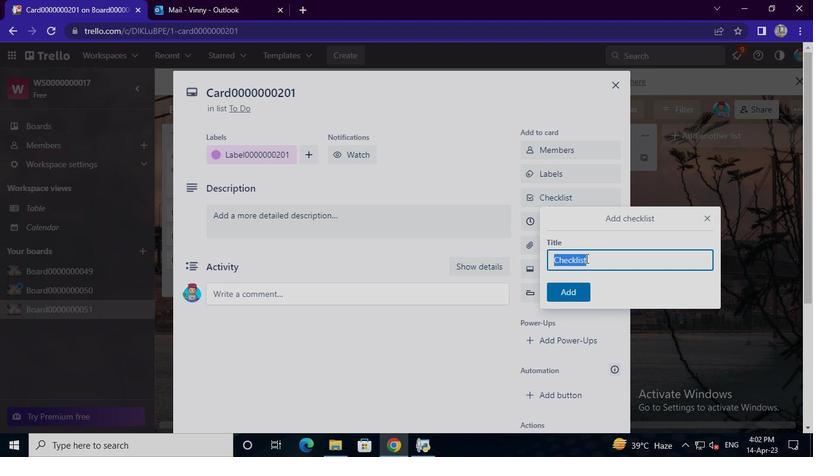 
Action: Keyboard Key.shift
Screenshot: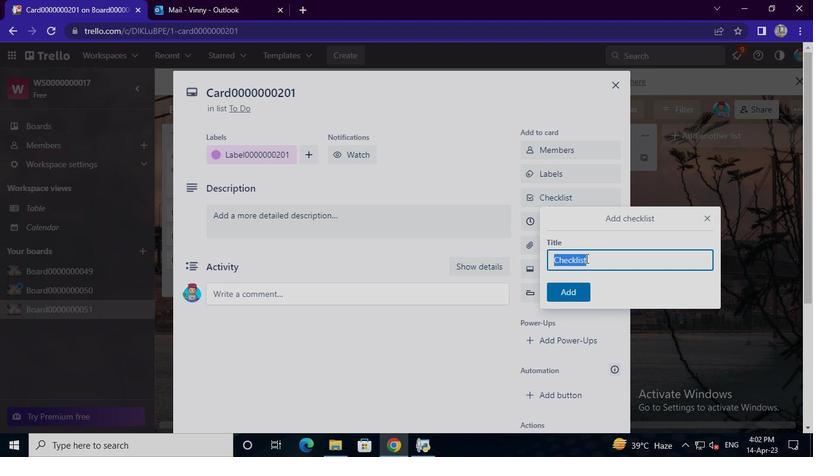 
Action: Keyboard Key.shift
Screenshot: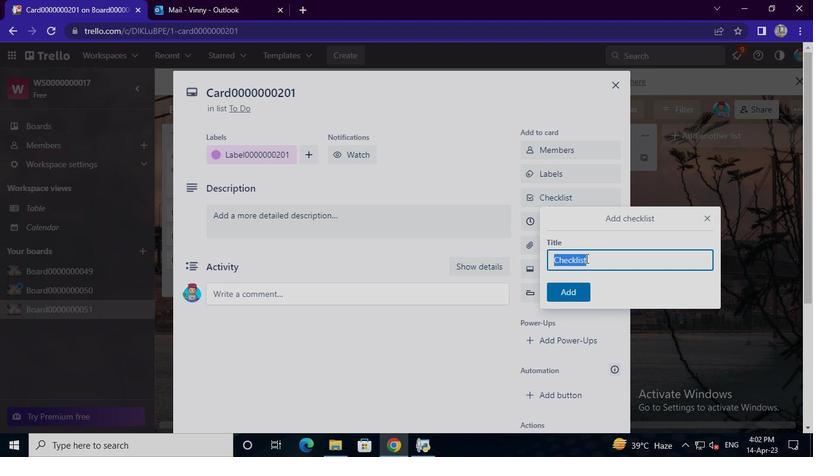 
Action: Keyboard Key.shift
Screenshot: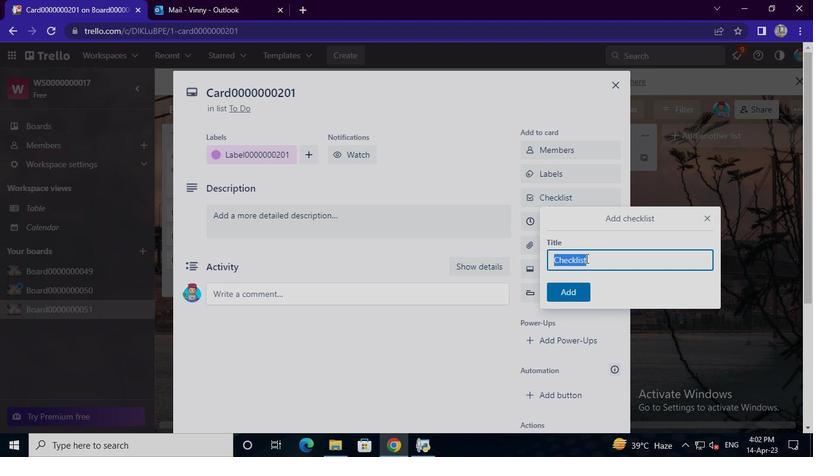
Action: Keyboard Key.shift
Screenshot: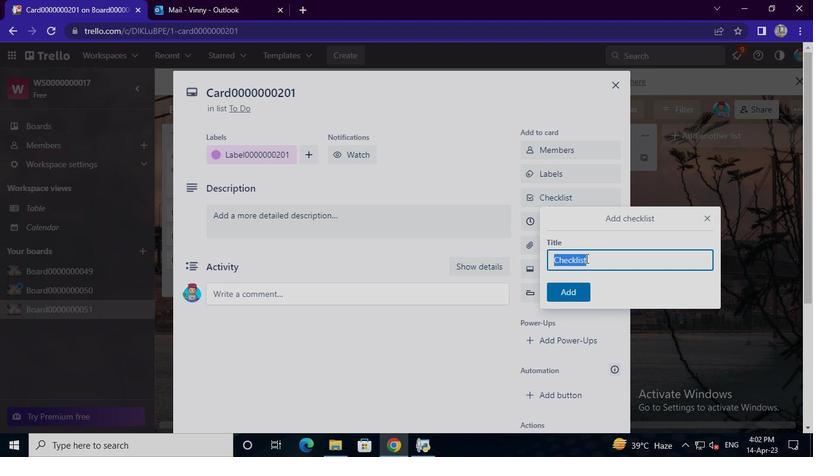 
Action: Keyboard Key.shift
Screenshot: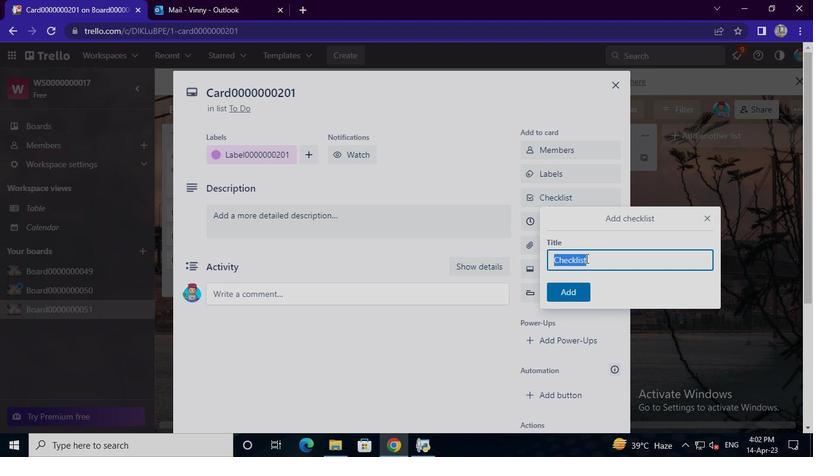 
Action: Keyboard Key.shift
Screenshot: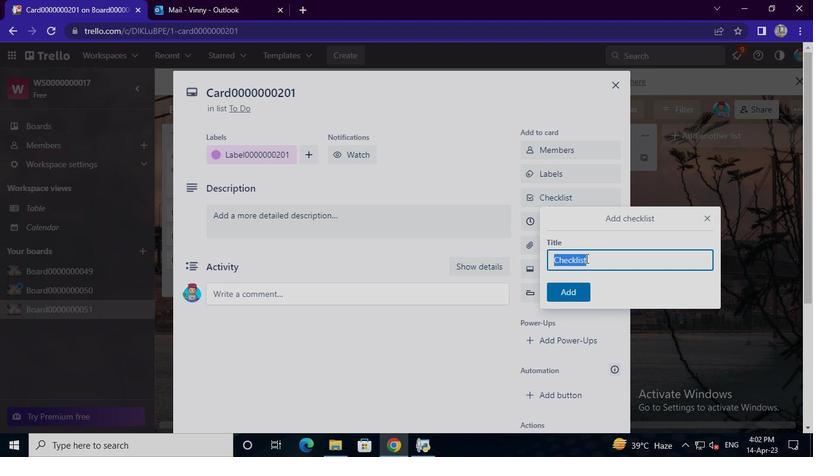 
Action: Keyboard Key.shift
Screenshot: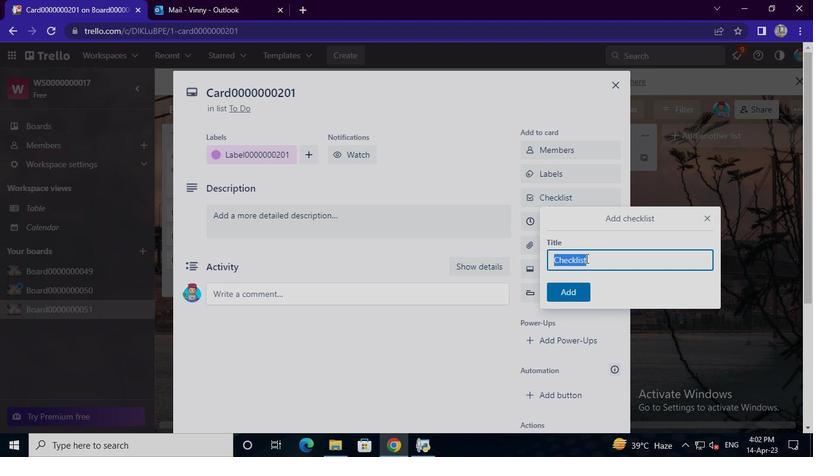 
Action: Keyboard Key.shift
Screenshot: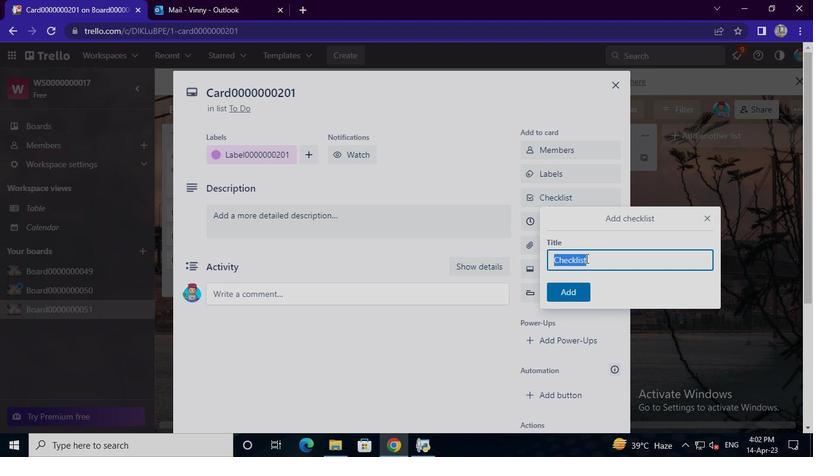 
Action: Keyboard Key.shift
Screenshot: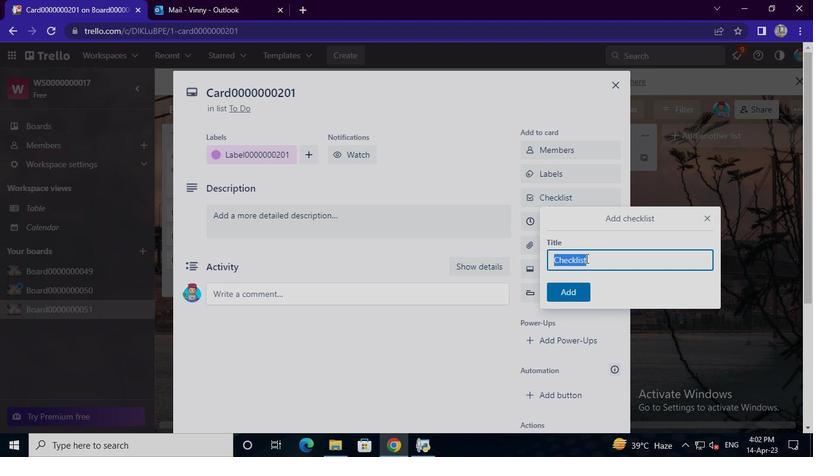 
Action: Keyboard Key.shift
Screenshot: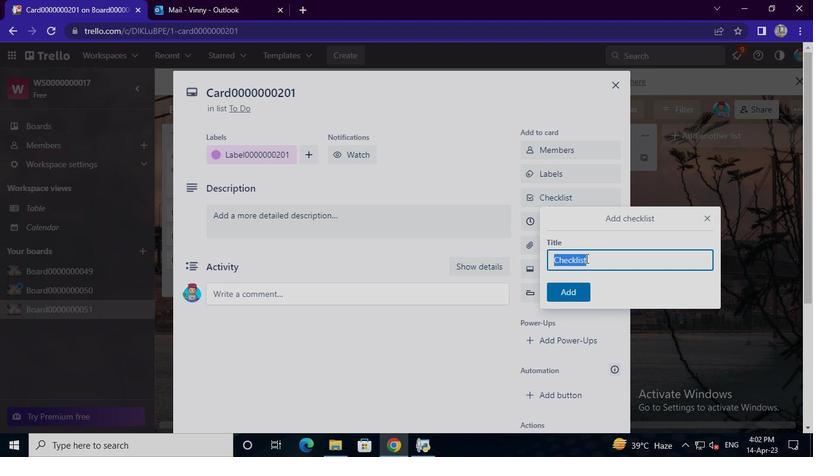 
Action: Keyboard Key.shift
Screenshot: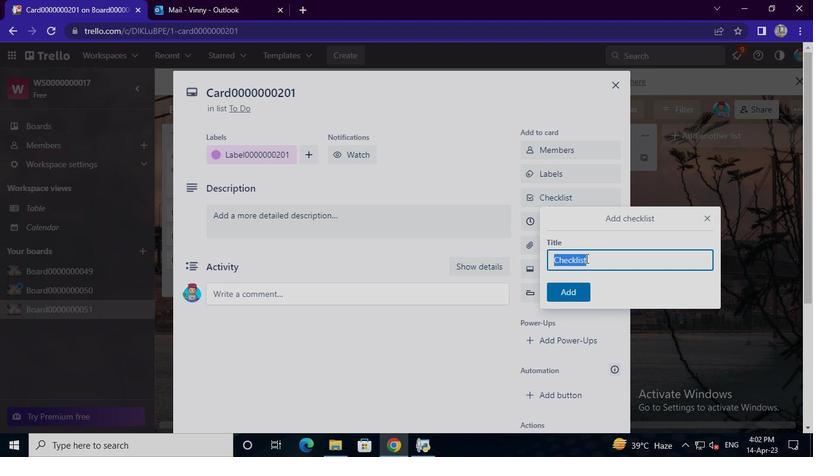 
Action: Keyboard Key.shift
Screenshot: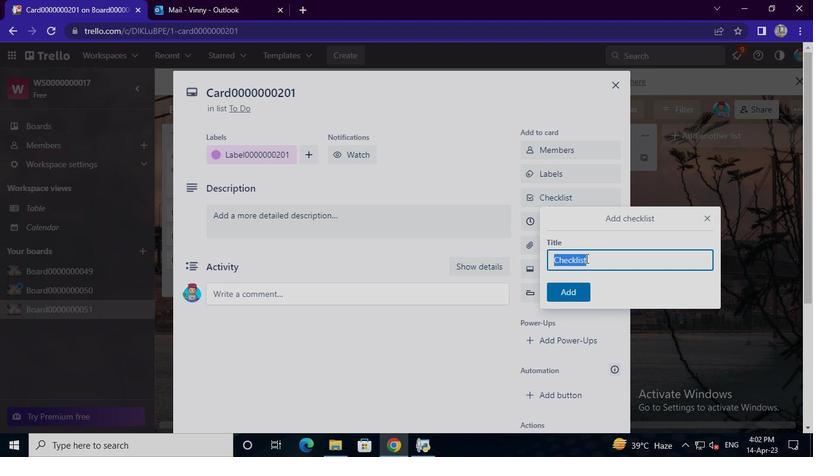 
Action: Keyboard Key.shift
Screenshot: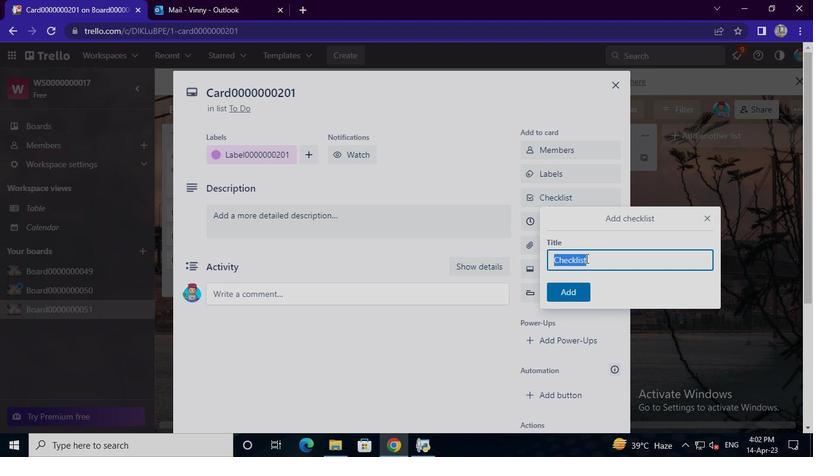 
Action: Keyboard Key.shift
Screenshot: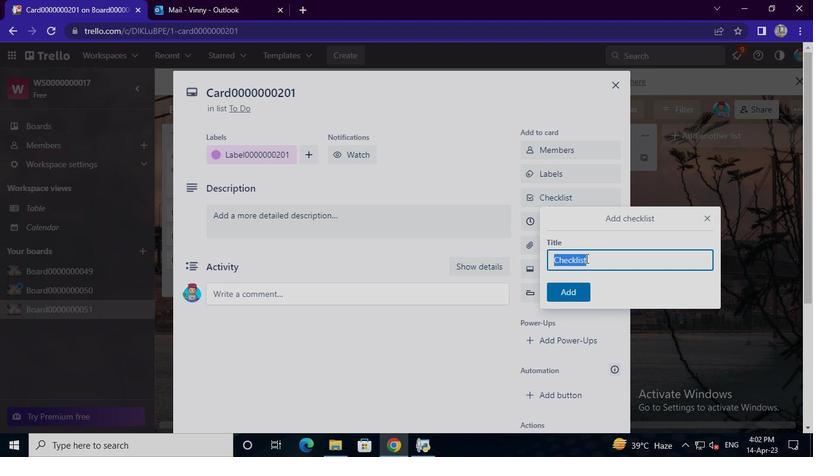 
Action: Keyboard Key.shift
Screenshot: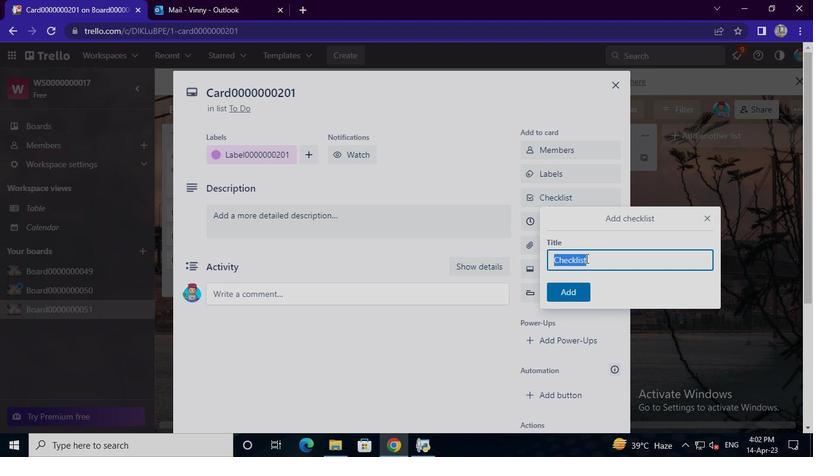 
Action: Keyboard C
Screenshot: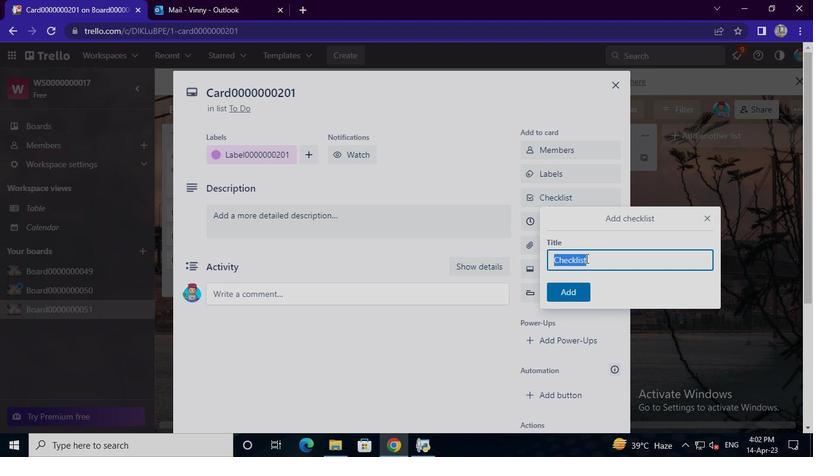 
Action: Keyboard L
Screenshot: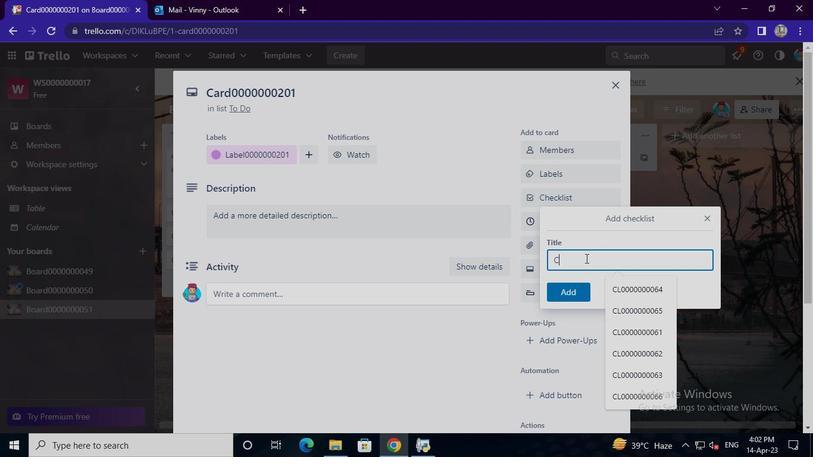 
Action: Keyboard <96>
Screenshot: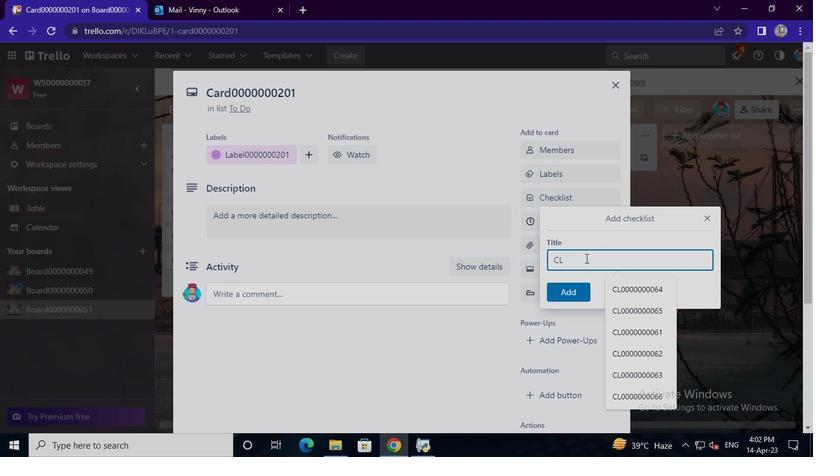 
Action: Keyboard <96>
Screenshot: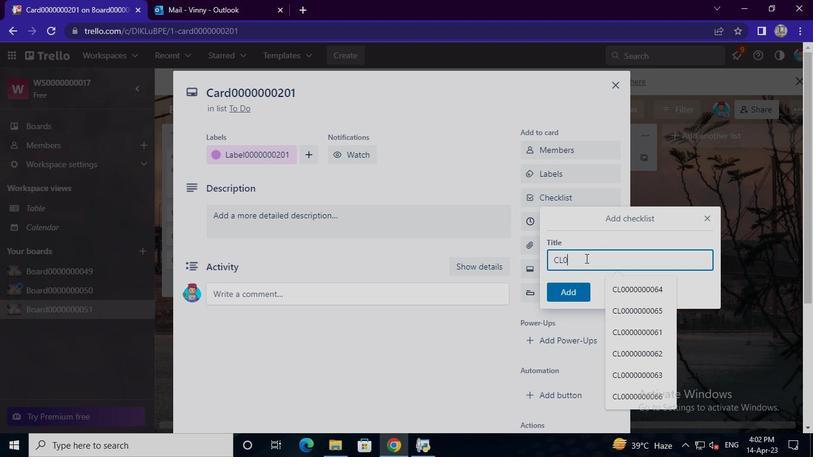 
Action: Keyboard <96>
Screenshot: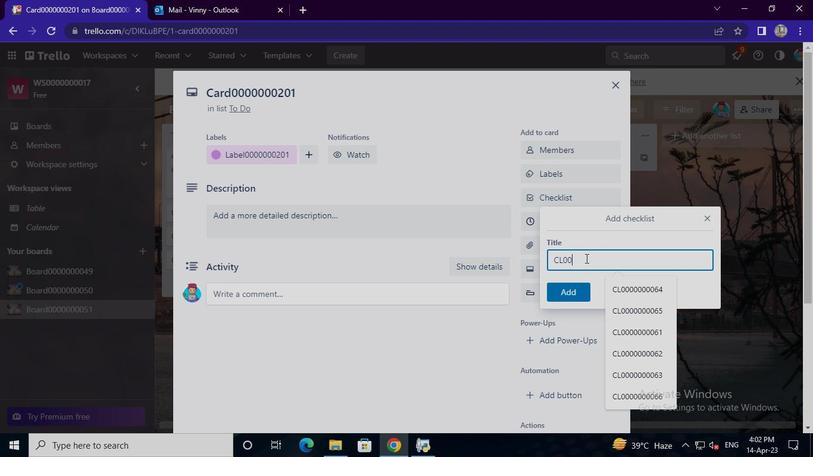
Action: Keyboard <96>
Screenshot: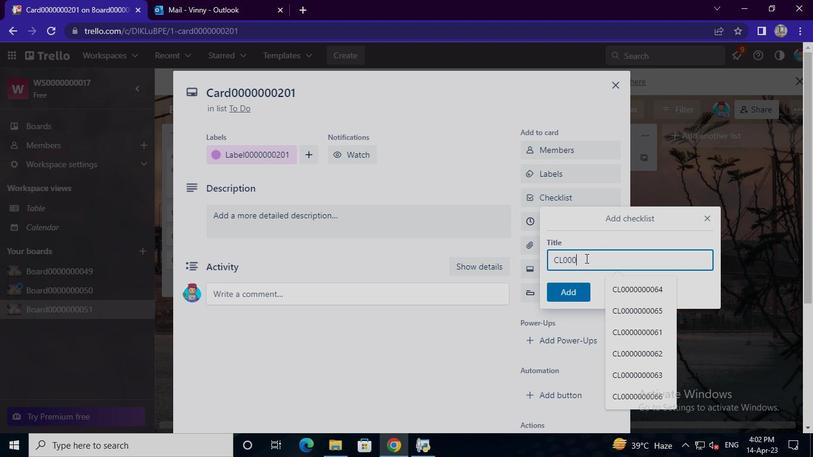
Action: Keyboard <96>
Screenshot: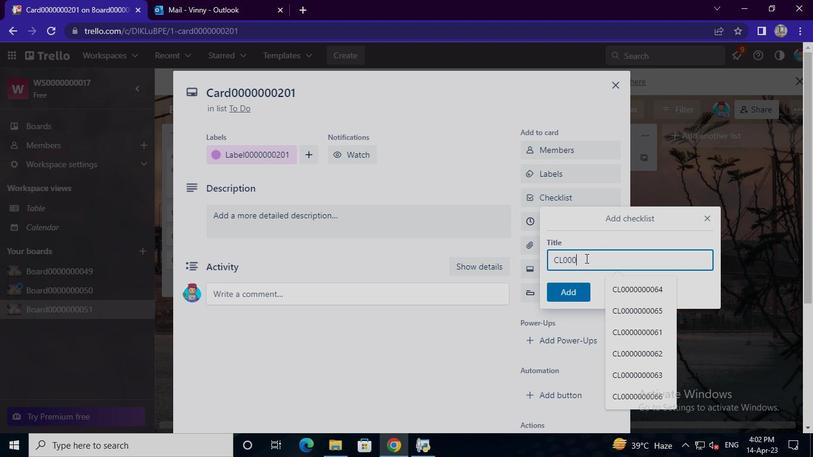 
Action: Keyboard <96>
Screenshot: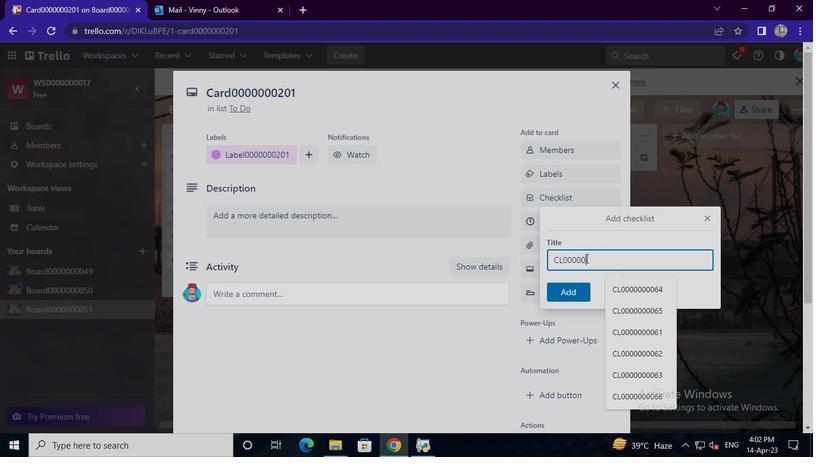 
Action: Keyboard <96>
Screenshot: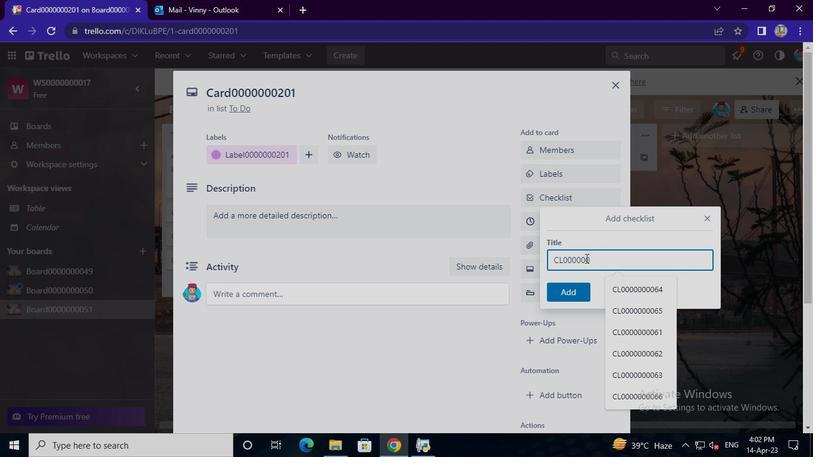 
Action: Keyboard <98>
Screenshot: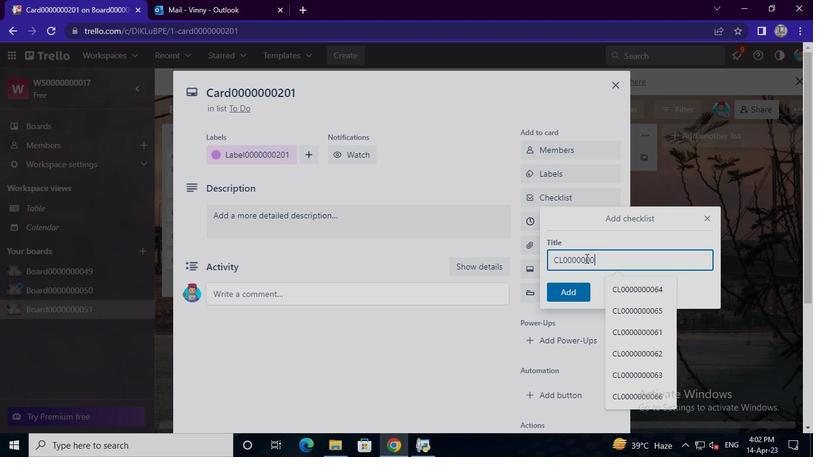 
Action: Keyboard <96>
Screenshot: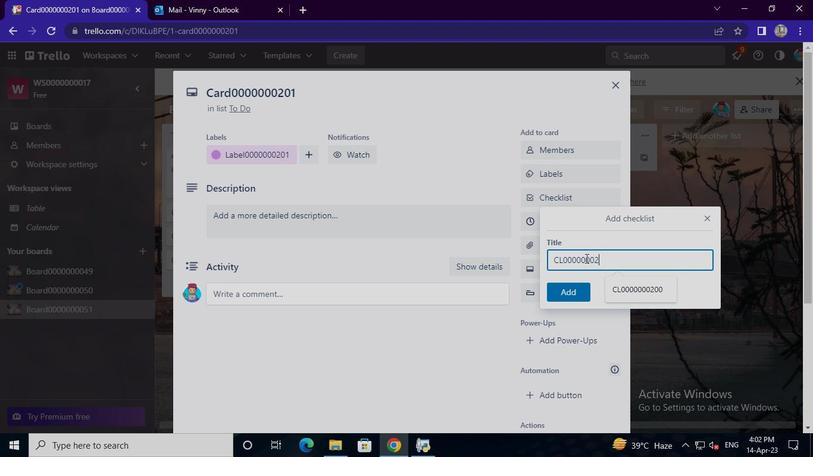 
Action: Keyboard <97>
Screenshot: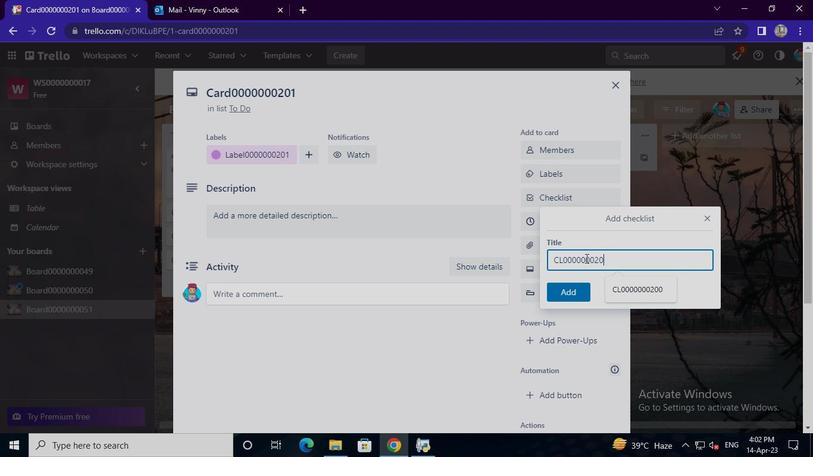 
Action: Mouse moved to (565, 295)
Screenshot: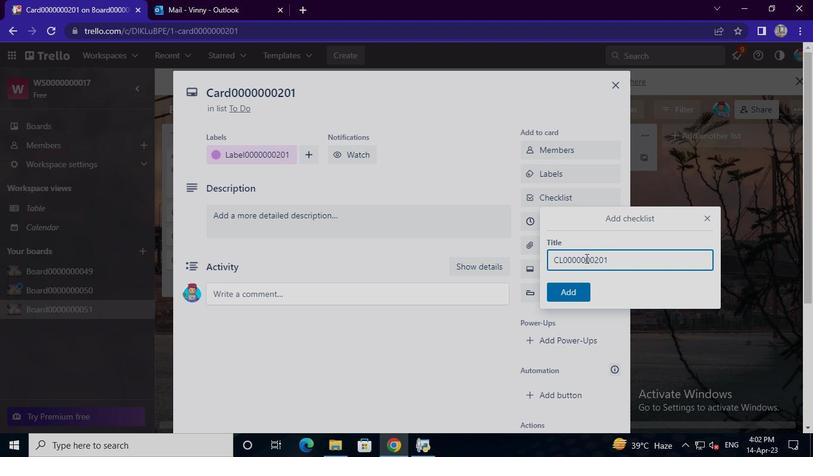 
Action: Mouse pressed left at (565, 295)
Screenshot: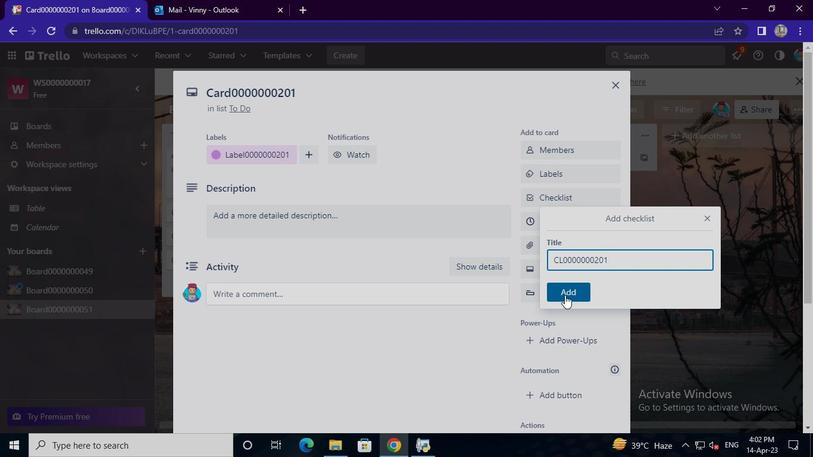 
Action: Mouse moved to (561, 222)
Screenshot: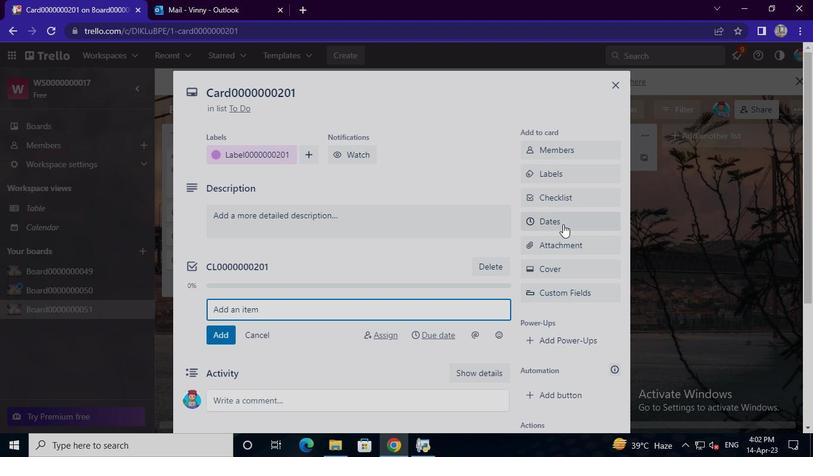 
Action: Mouse pressed left at (561, 222)
Screenshot: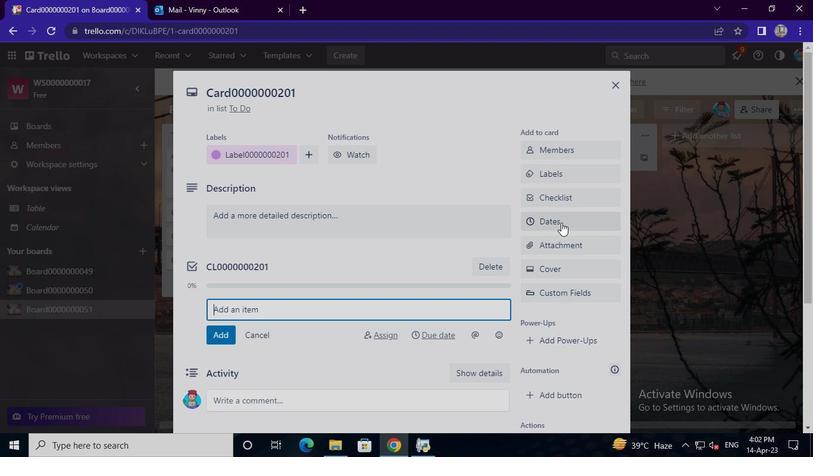 
Action: Mouse moved to (533, 296)
Screenshot: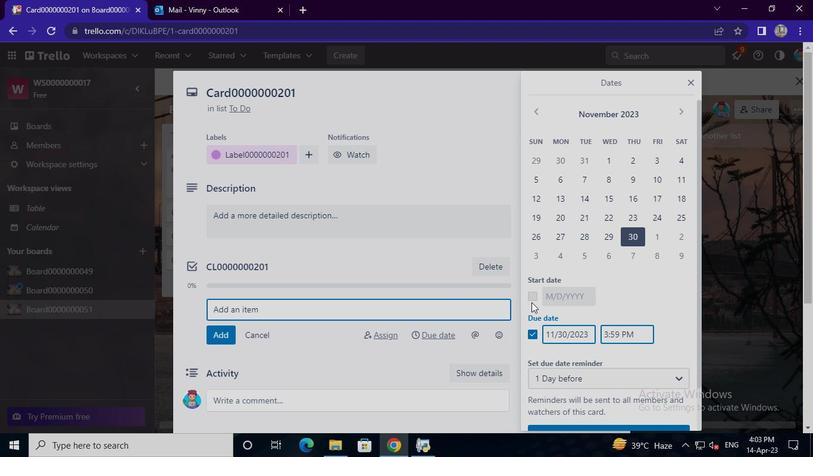 
Action: Mouse pressed left at (533, 296)
Screenshot: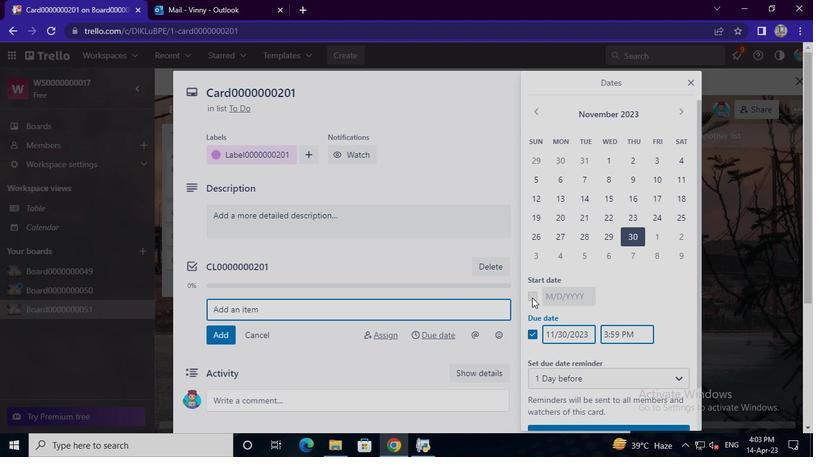 
Action: Mouse moved to (535, 336)
Screenshot: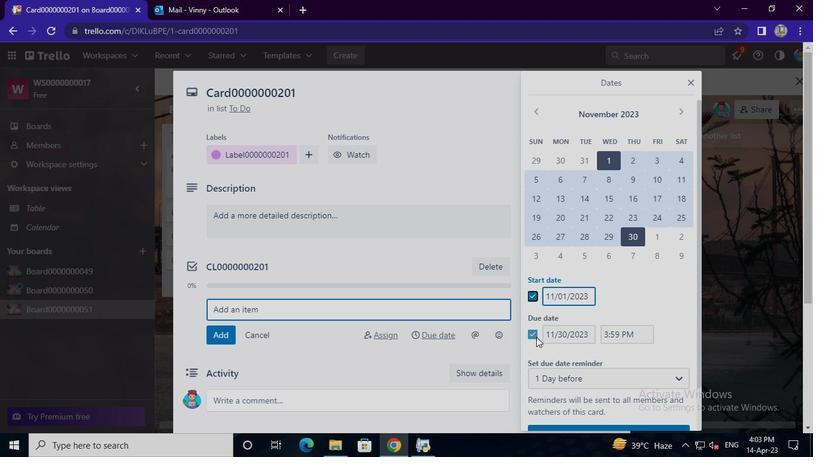 
Action: Mouse pressed left at (535, 336)
Screenshot: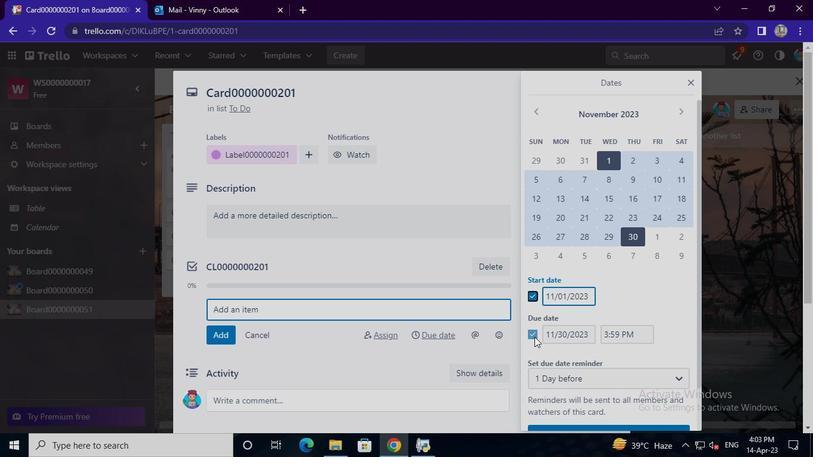 
Action: Mouse moved to (543, 110)
Screenshot: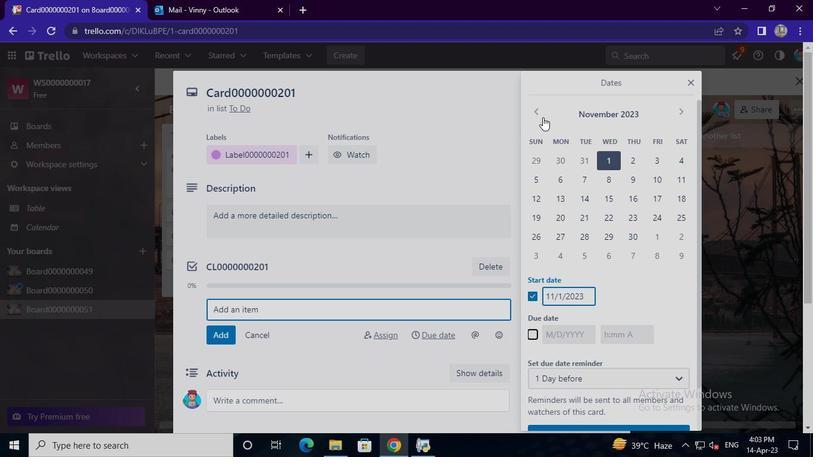 
Action: Mouse pressed left at (543, 110)
Screenshot: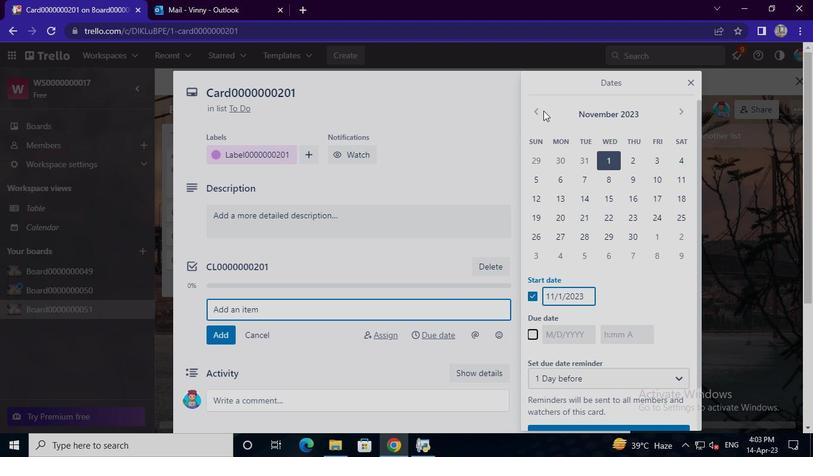 
Action: Mouse moved to (538, 111)
Screenshot: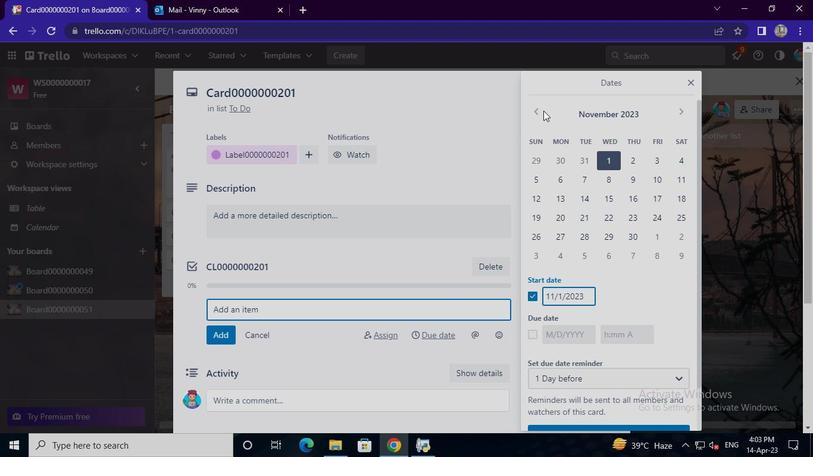 
Action: Mouse pressed left at (538, 111)
Screenshot: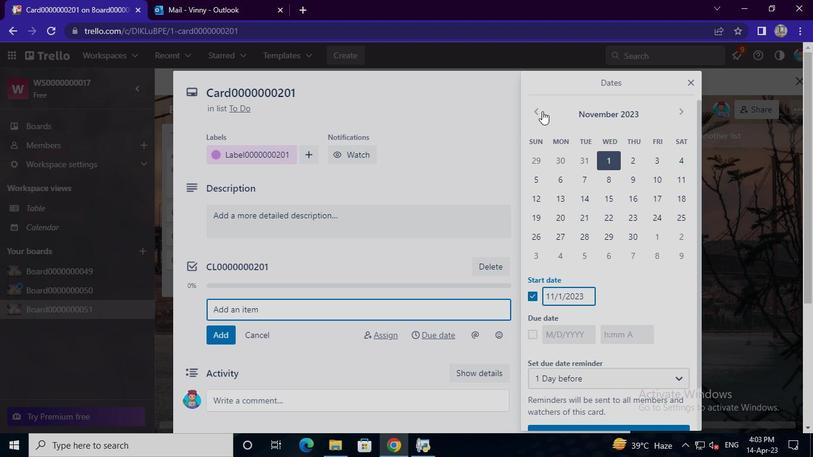 
Action: Mouse pressed left at (538, 111)
Screenshot: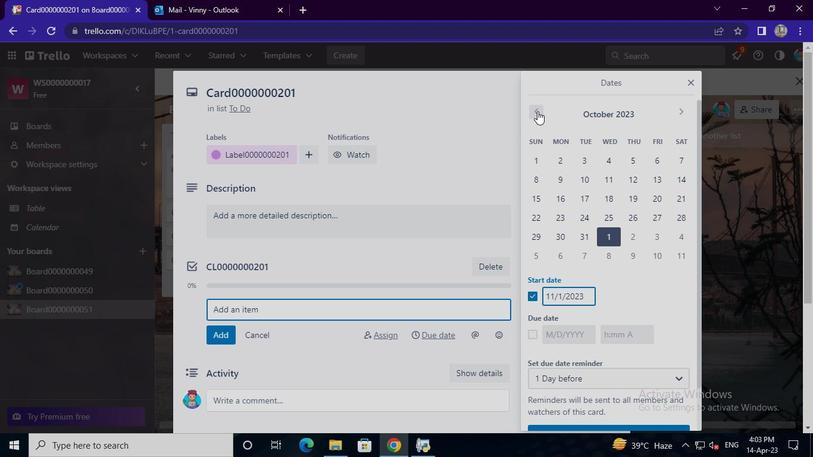 
Action: Mouse pressed left at (538, 111)
Screenshot: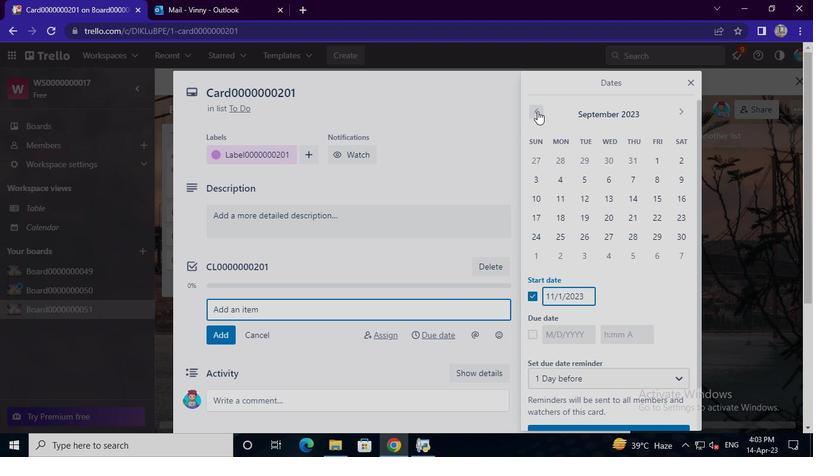 
Action: Mouse moved to (580, 158)
Screenshot: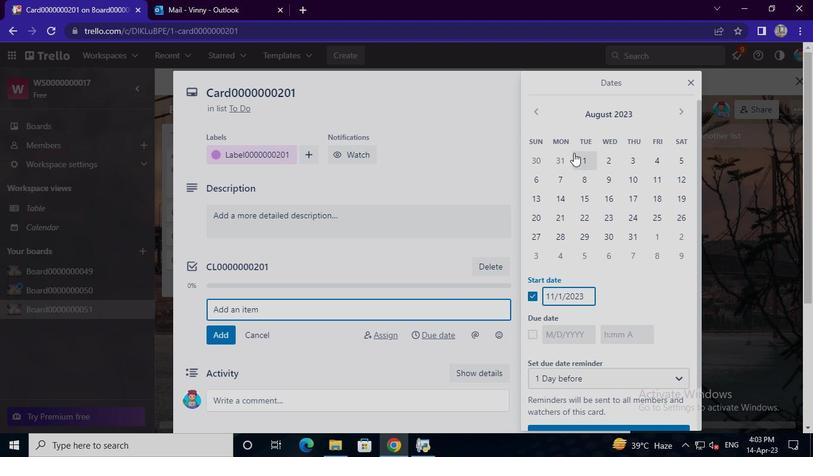 
Action: Mouse pressed left at (580, 158)
Screenshot: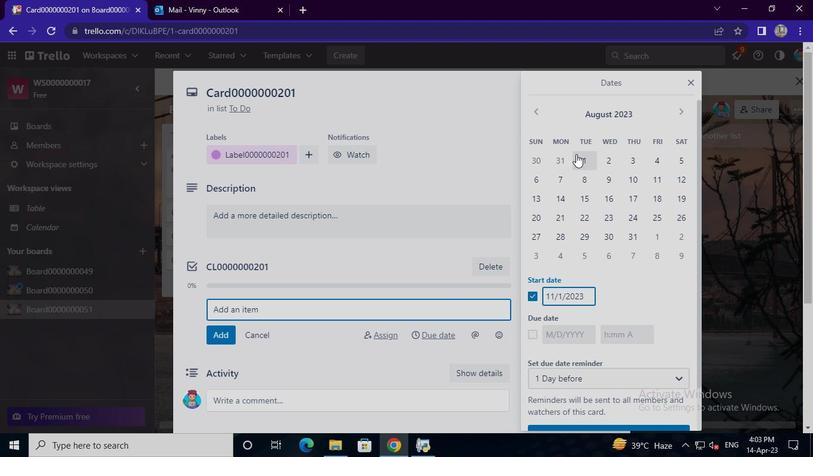 
Action: Mouse moved to (535, 337)
Screenshot: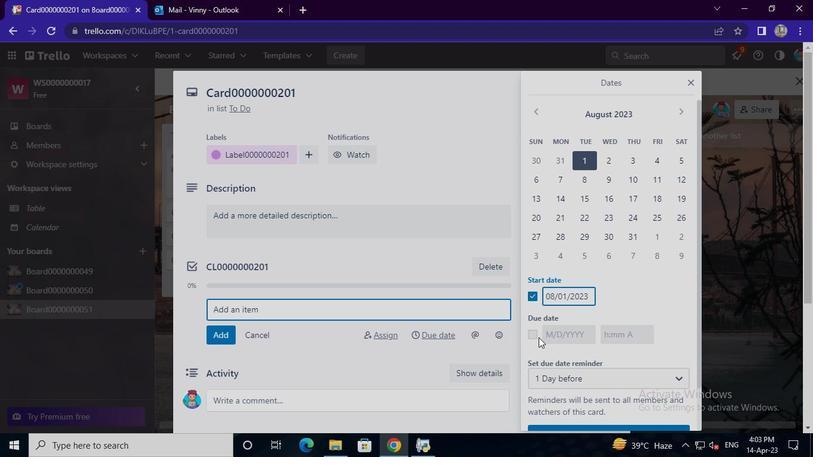 
Action: Mouse pressed left at (535, 337)
Screenshot: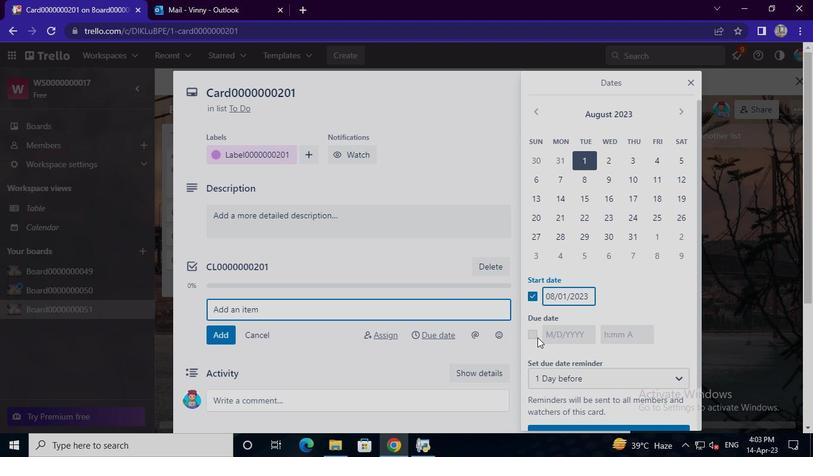 
Action: Mouse moved to (540, 110)
Screenshot: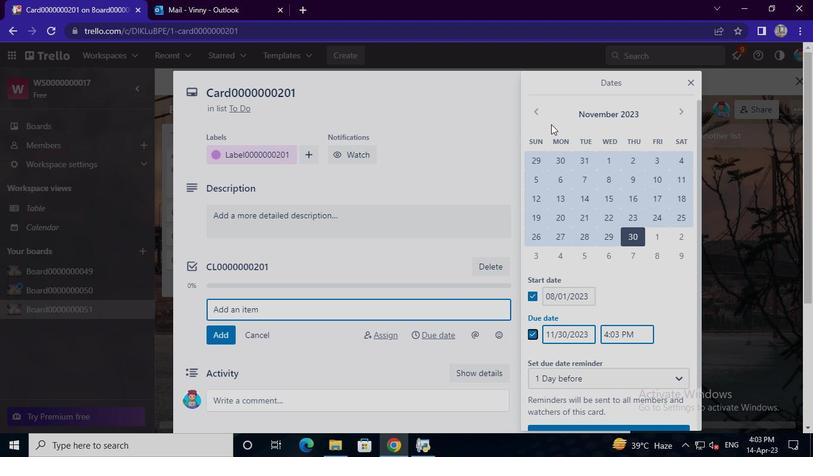 
Action: Mouse pressed left at (540, 110)
Screenshot: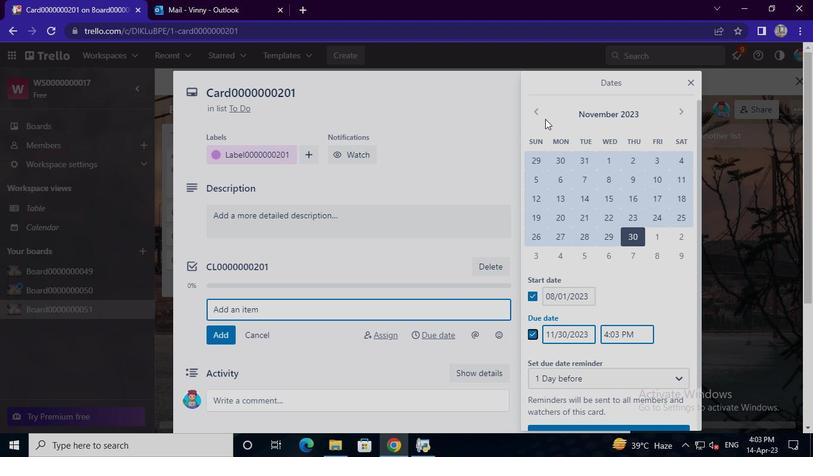 
Action: Mouse pressed left at (540, 110)
Screenshot: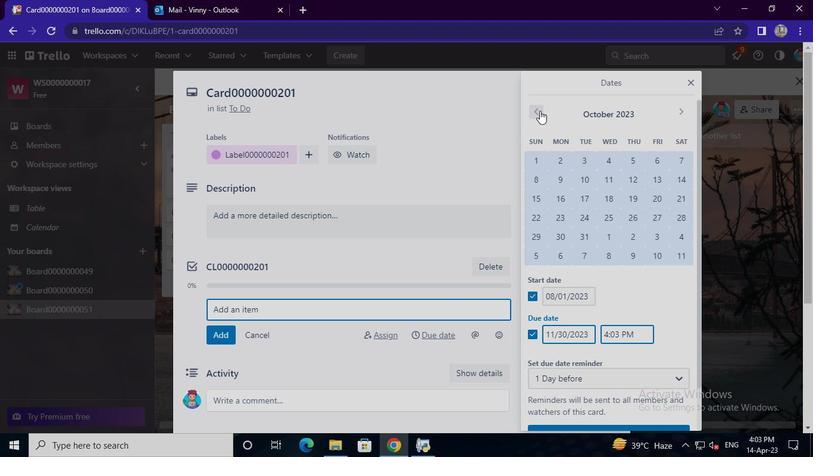 
Action: Mouse moved to (539, 110)
Screenshot: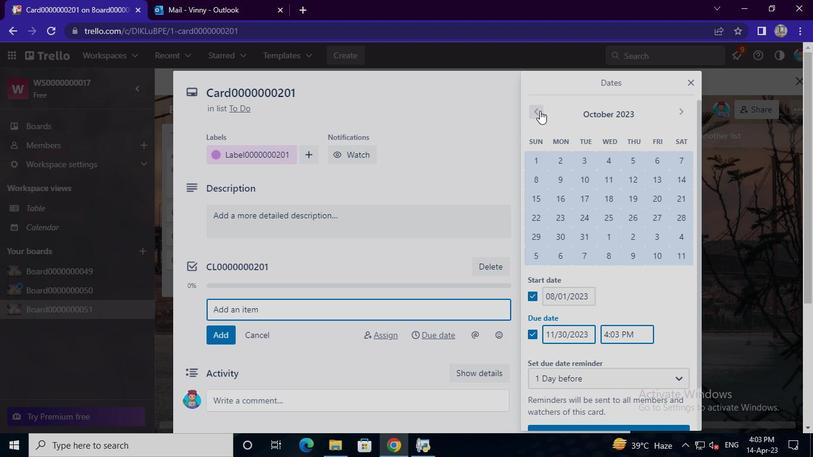 
Action: Mouse pressed left at (539, 110)
Screenshot: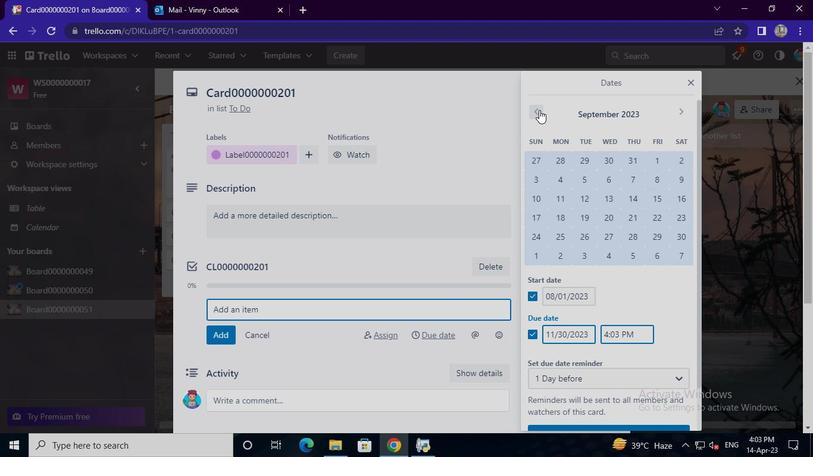 
Action: Mouse moved to (631, 235)
Screenshot: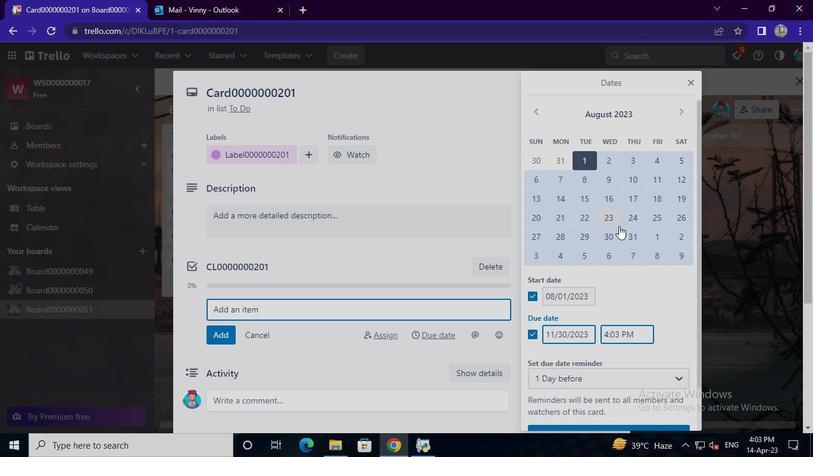 
Action: Mouse pressed left at (631, 235)
Screenshot: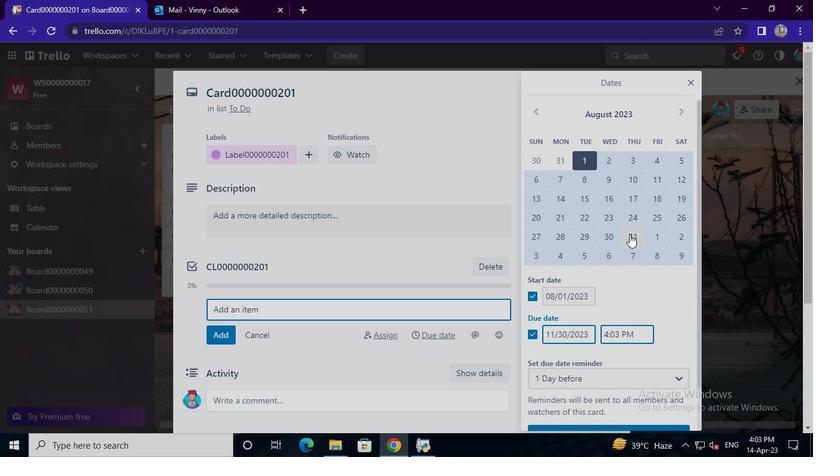 
Action: Mouse moved to (639, 425)
Screenshot: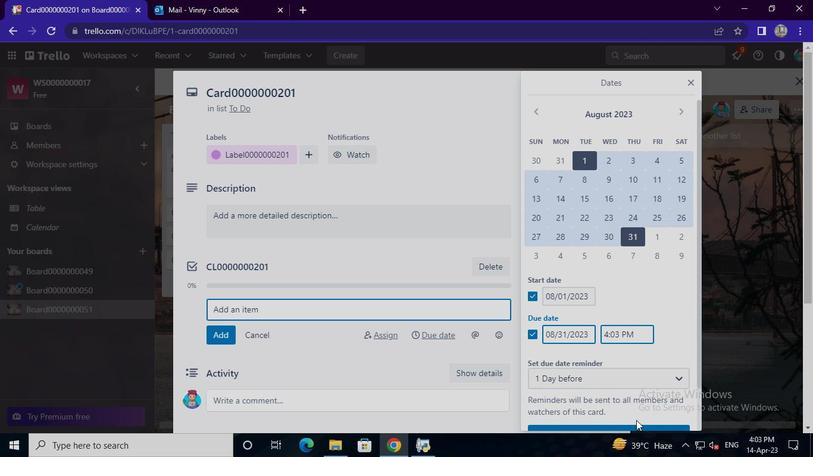 
Action: Mouse pressed left at (639, 425)
Screenshot: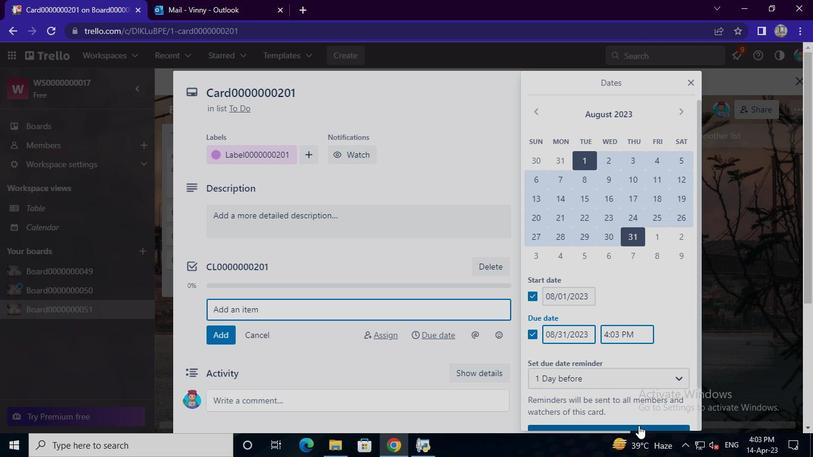 
Action: Mouse moved to (431, 442)
Screenshot: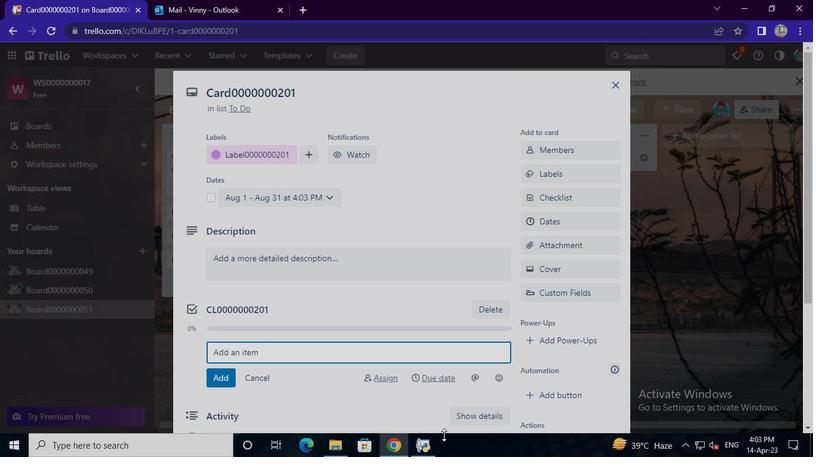 
Action: Mouse pressed left at (431, 442)
Screenshot: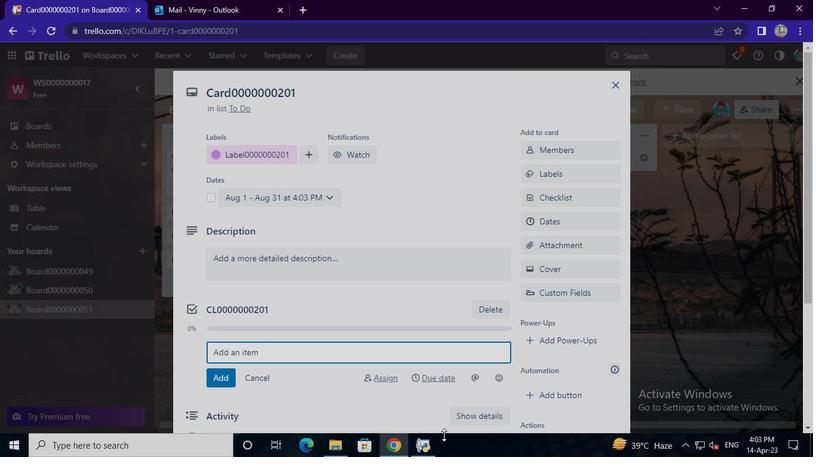 
Action: Mouse moved to (655, 81)
Screenshot: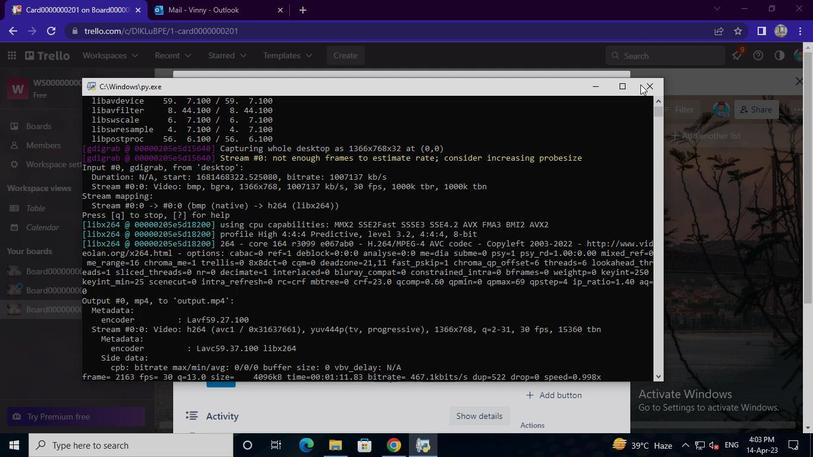 
Action: Mouse pressed left at (655, 81)
Screenshot: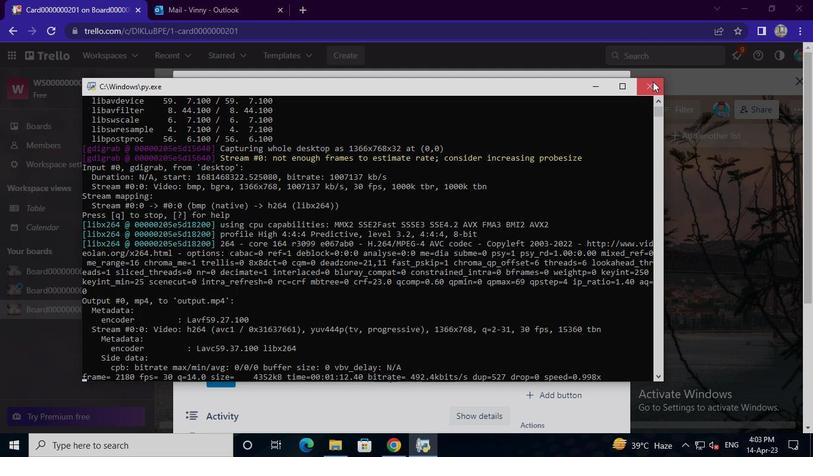 
